 Task: Create a due date automation trigger when advanced on, 2 working days before a card is due add dates without a complete due date at 11:00 AM.
Action: Mouse moved to (1250, 97)
Screenshot: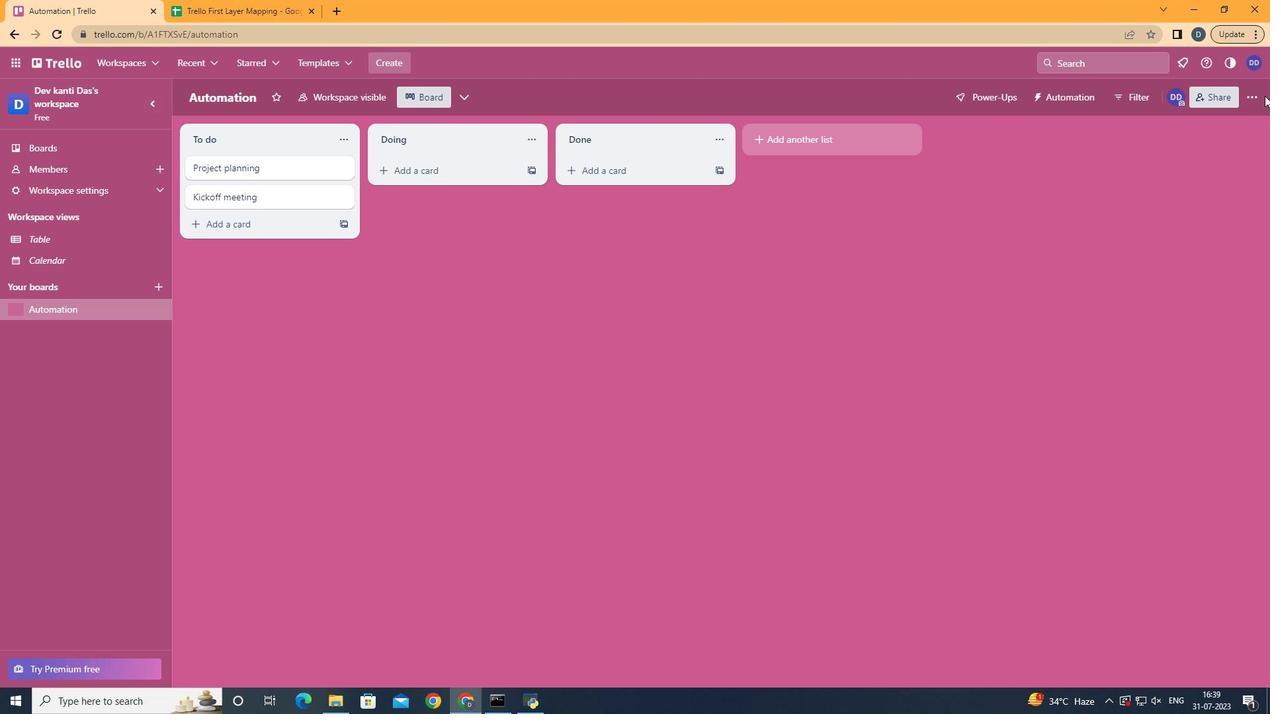 
Action: Mouse pressed left at (1250, 97)
Screenshot: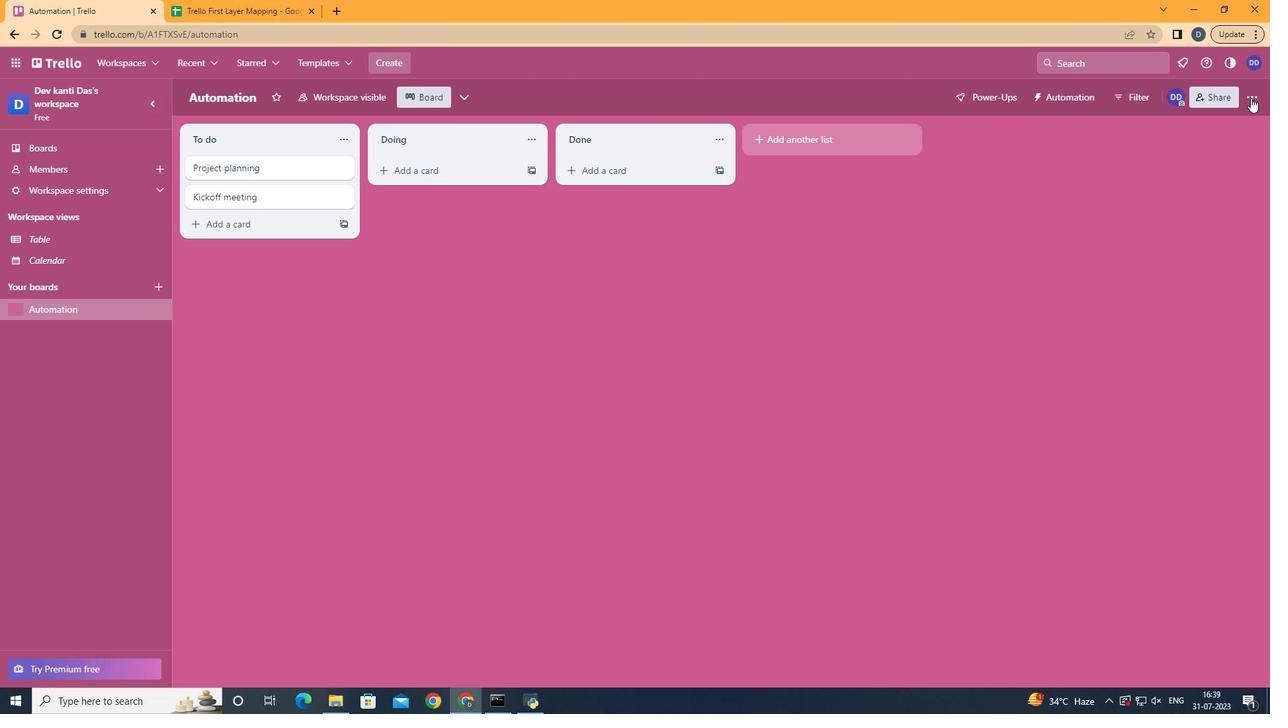 
Action: Mouse moved to (1154, 274)
Screenshot: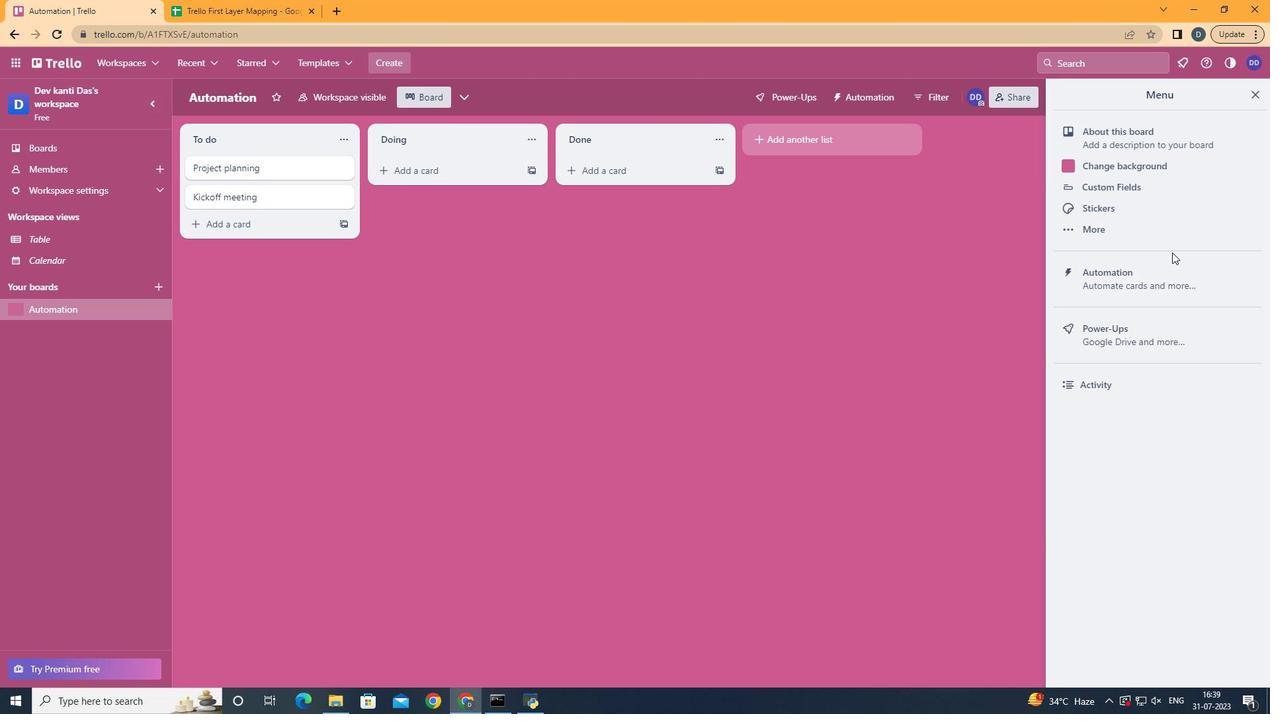 
Action: Mouse pressed left at (1154, 274)
Screenshot: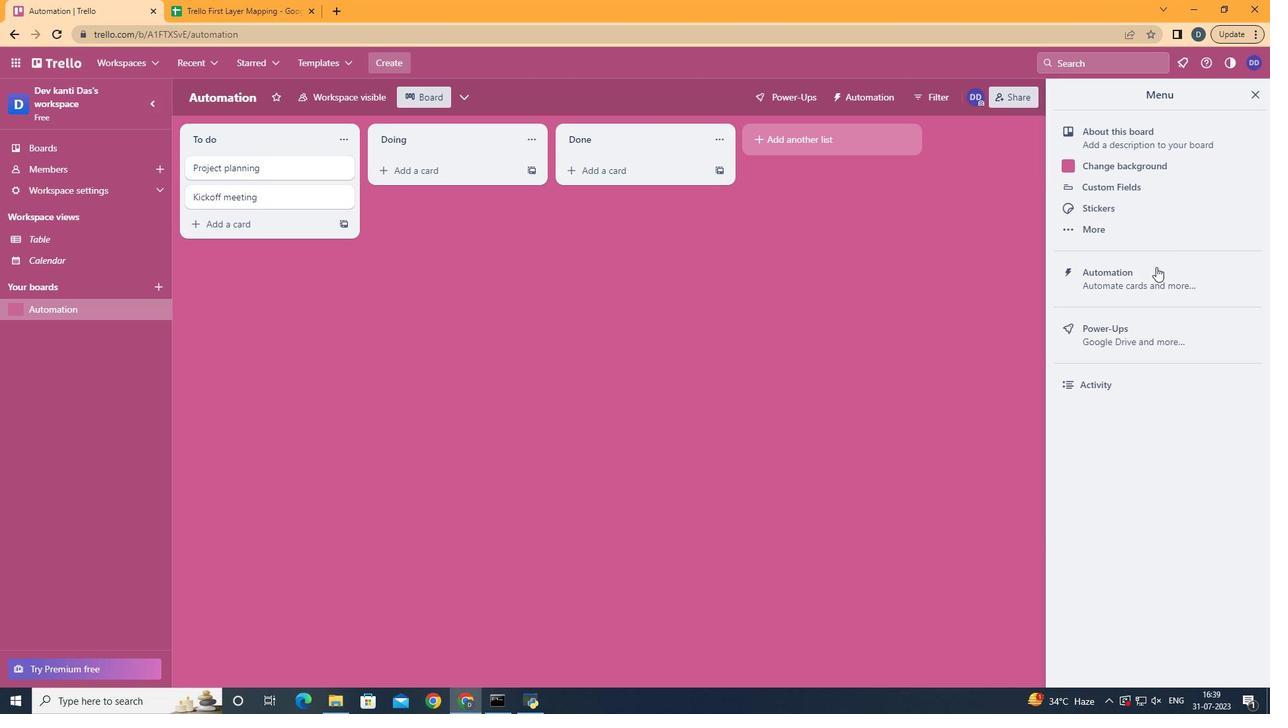 
Action: Mouse moved to (241, 262)
Screenshot: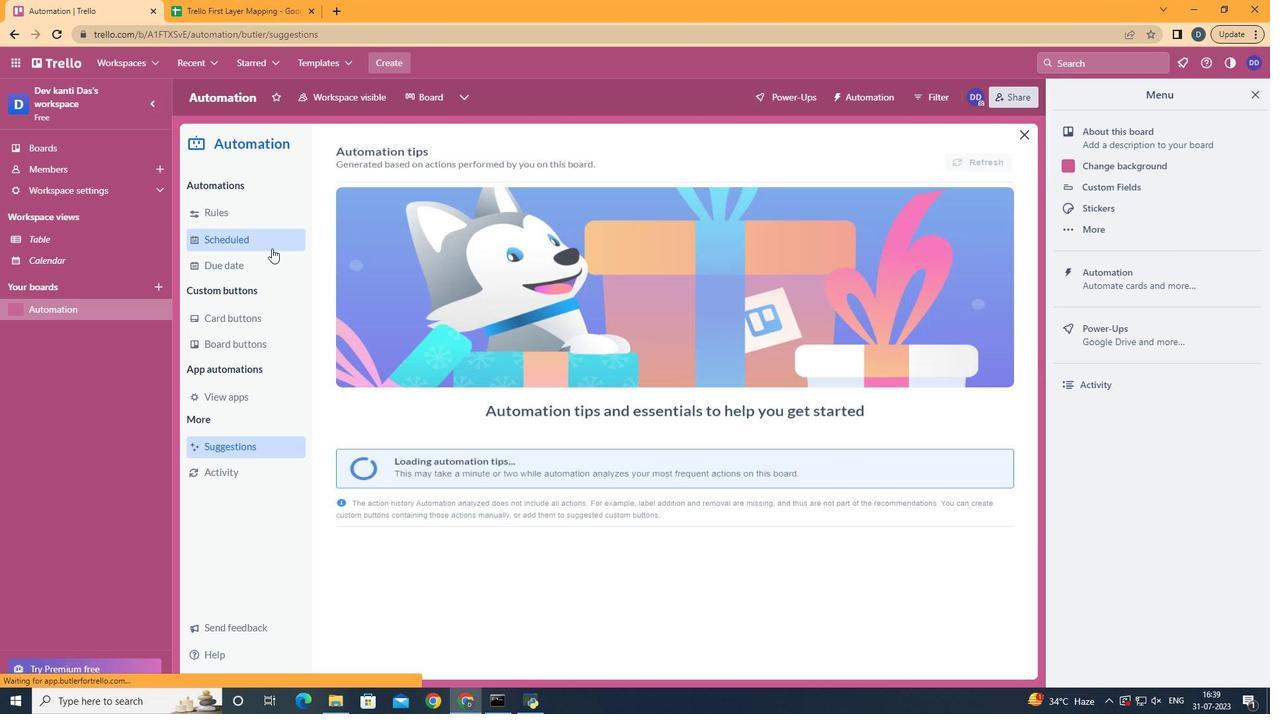 
Action: Mouse pressed left at (241, 262)
Screenshot: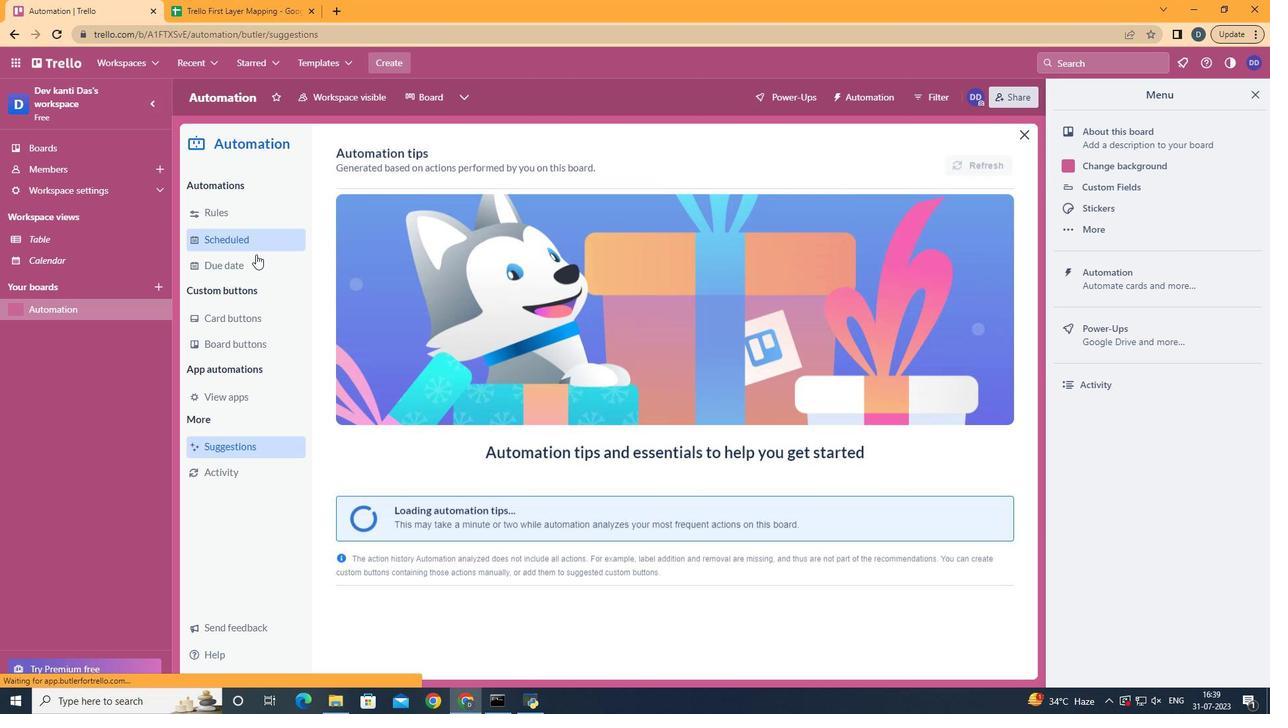 
Action: Mouse moved to (936, 151)
Screenshot: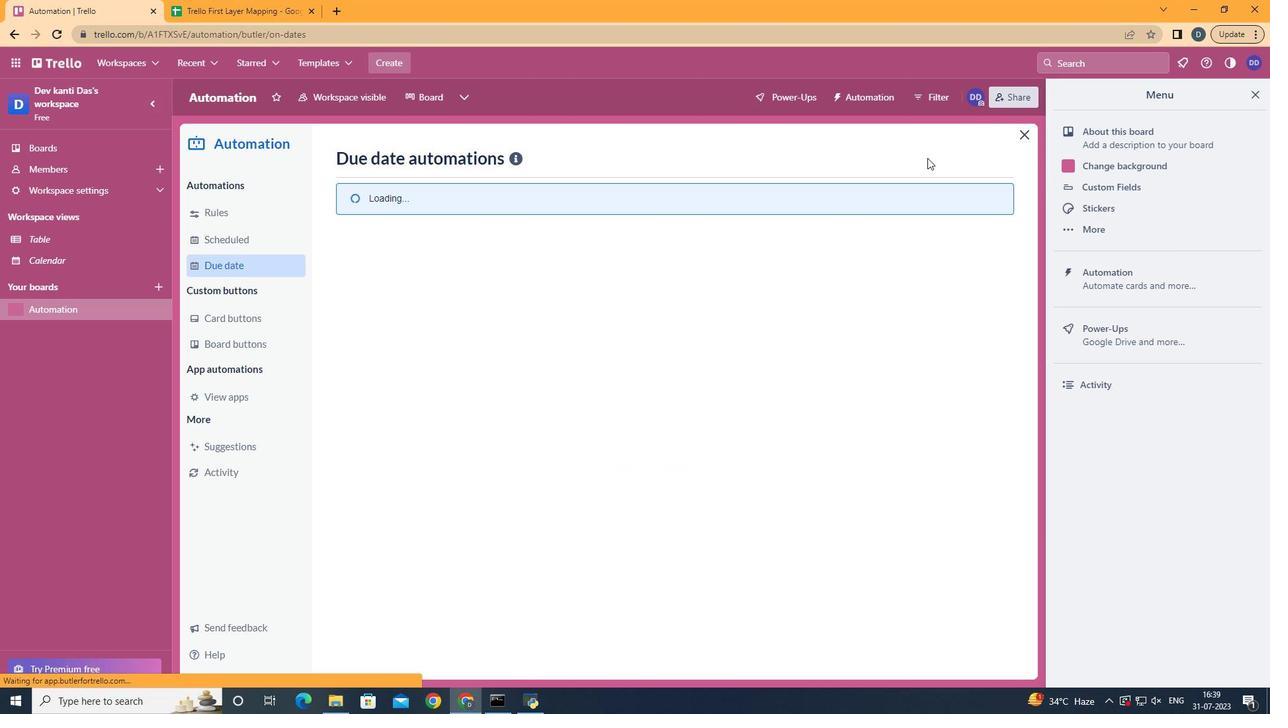 
Action: Mouse pressed left at (936, 151)
Screenshot: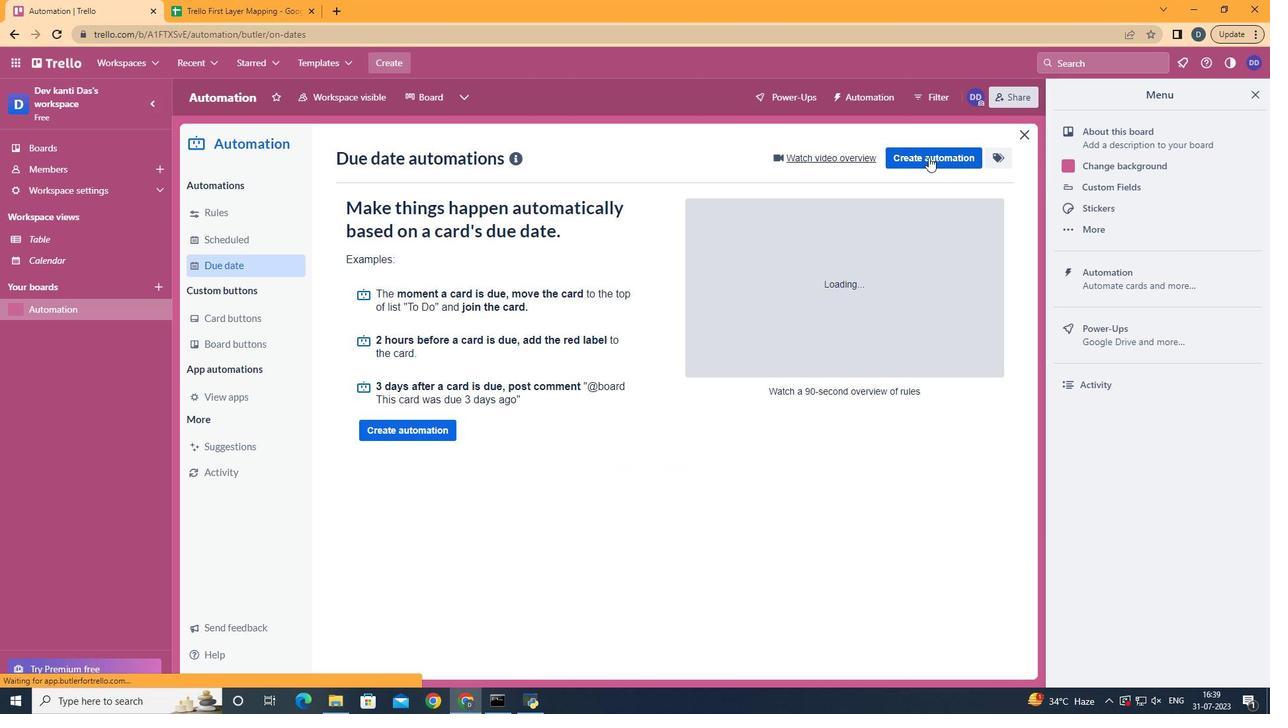 
Action: Mouse moved to (600, 275)
Screenshot: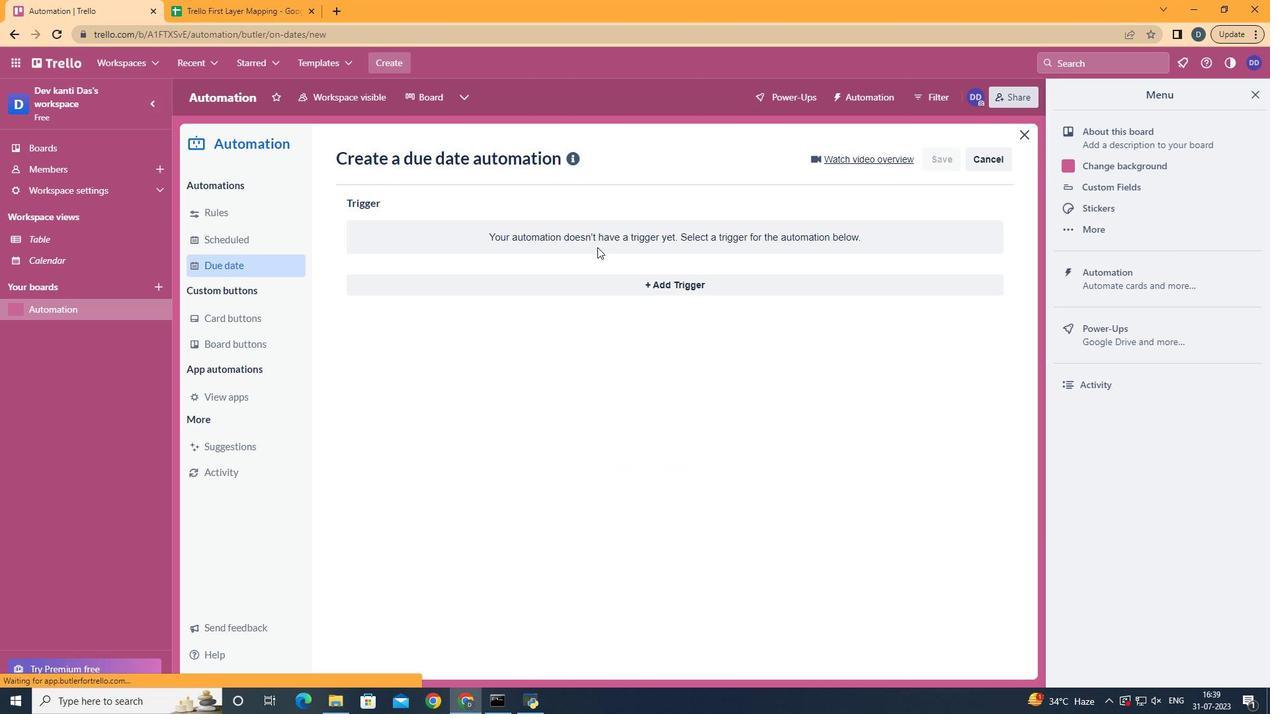 
Action: Mouse pressed left at (600, 275)
Screenshot: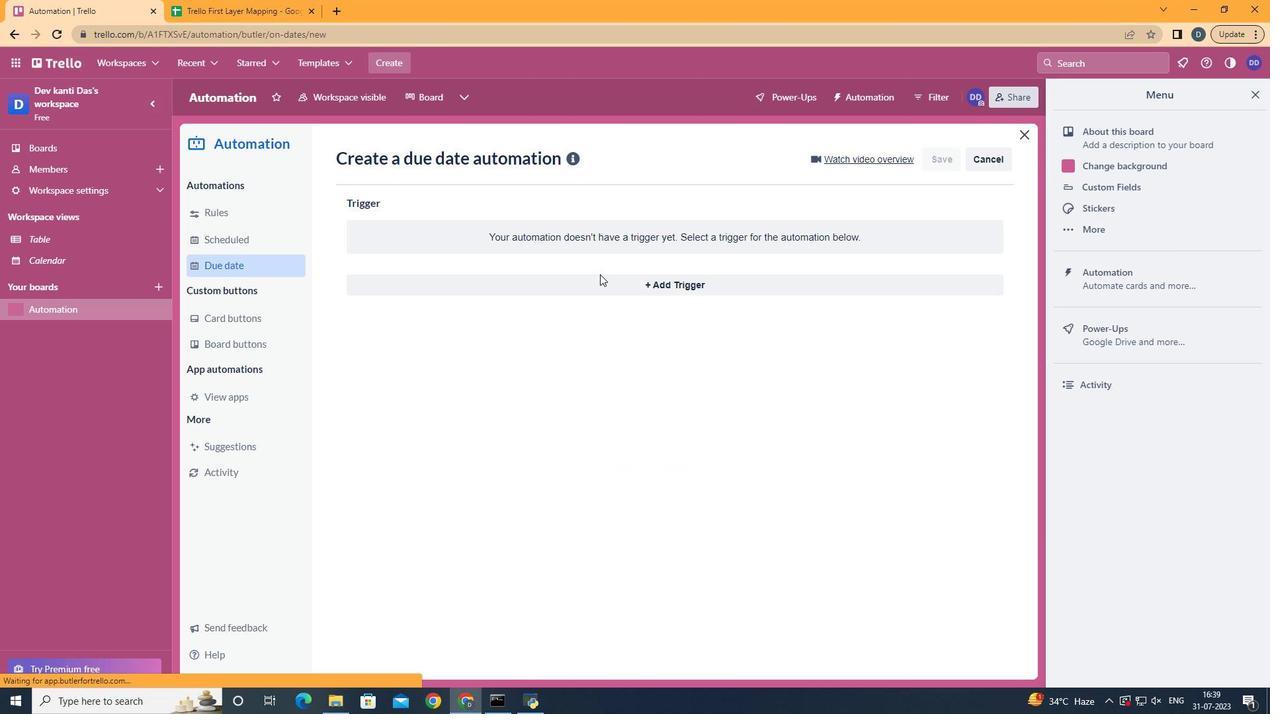 
Action: Mouse moved to (429, 532)
Screenshot: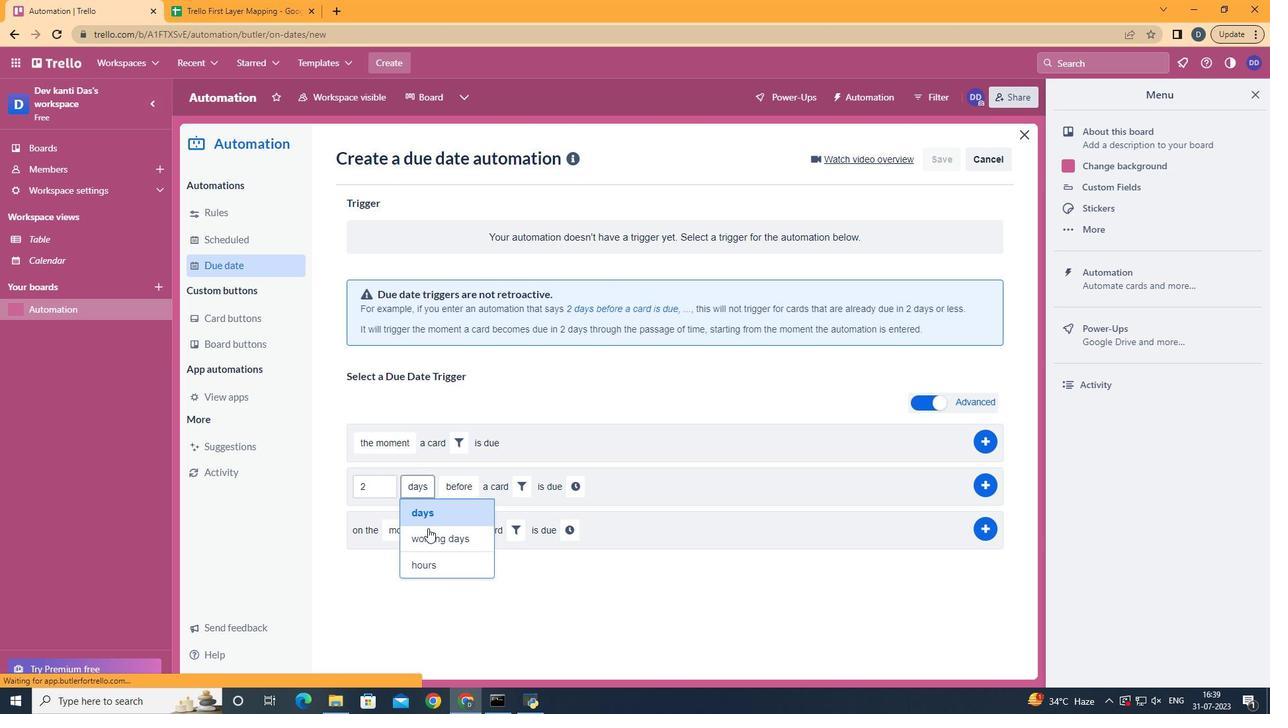 
Action: Mouse pressed left at (429, 532)
Screenshot: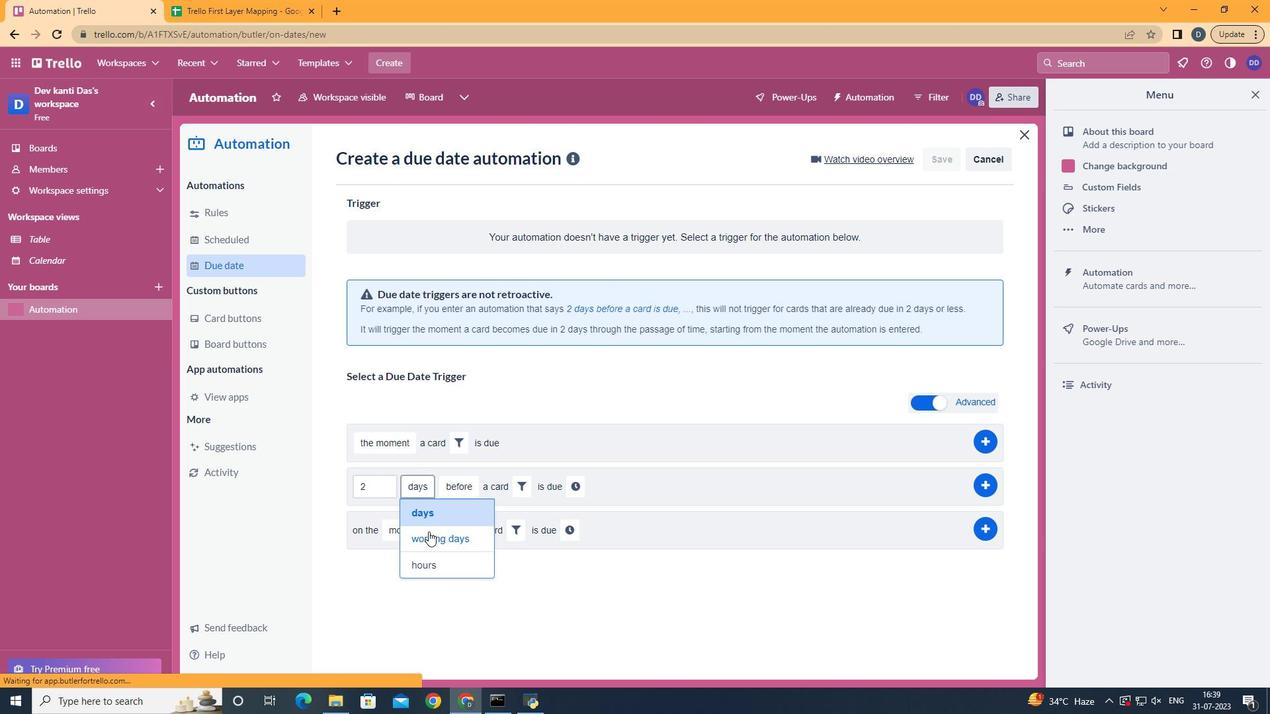 
Action: Mouse moved to (559, 479)
Screenshot: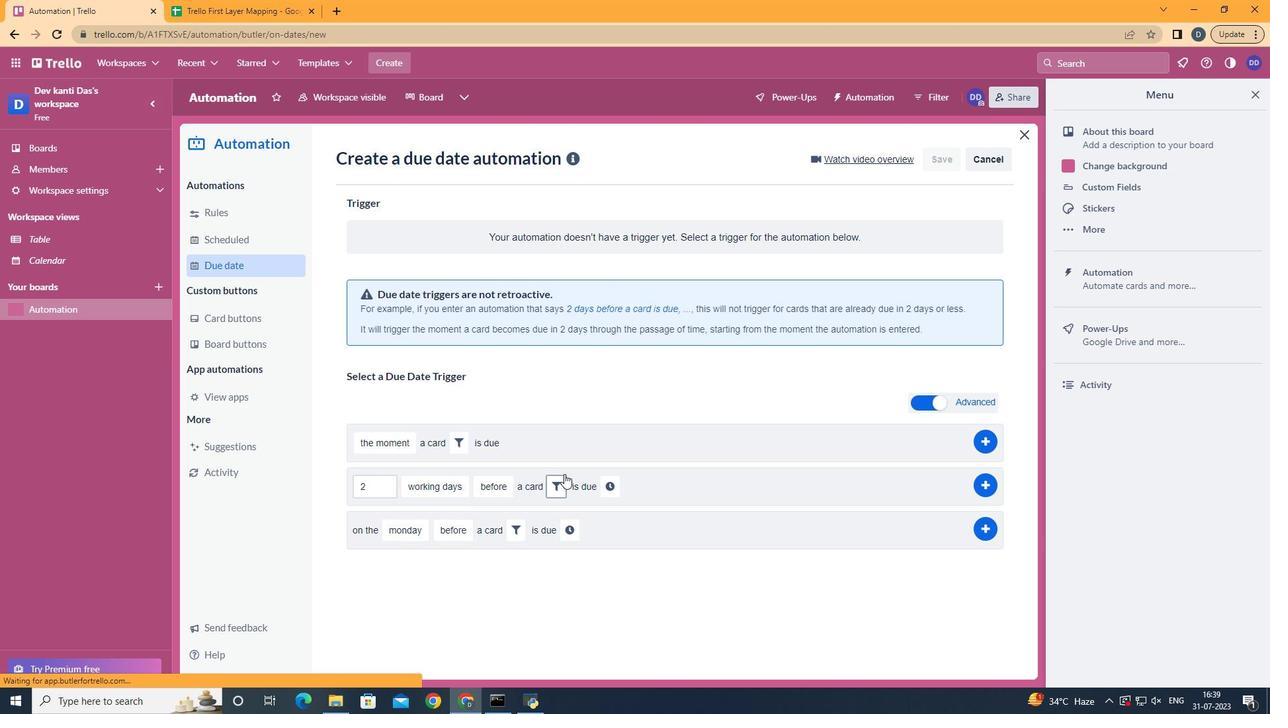 
Action: Mouse pressed left at (559, 479)
Screenshot: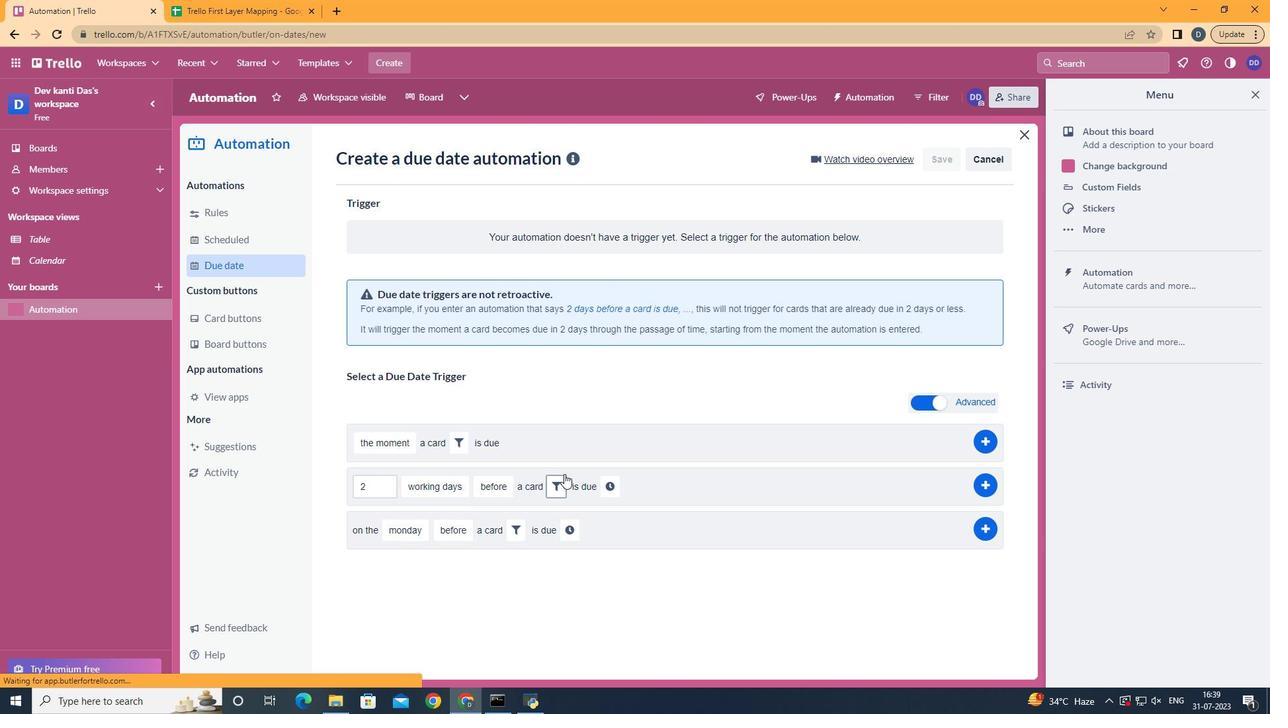 
Action: Mouse moved to (634, 527)
Screenshot: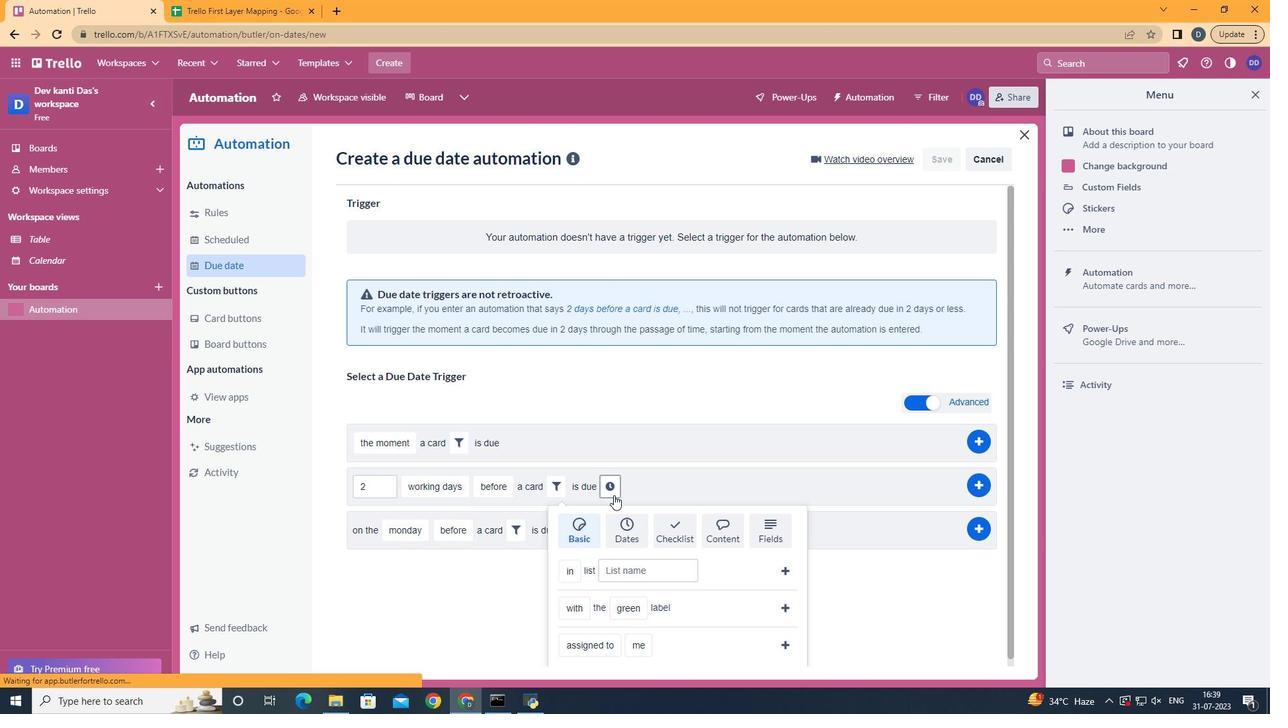 
Action: Mouse pressed left at (634, 527)
Screenshot: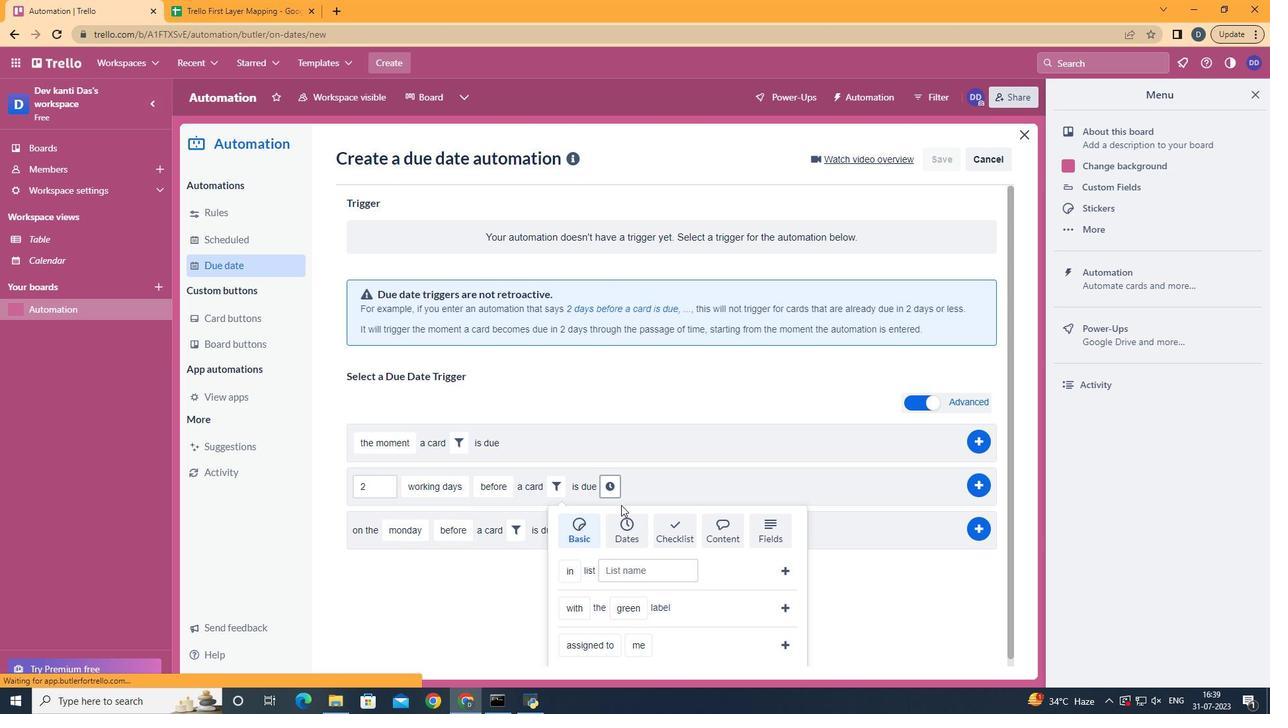 
Action: Mouse scrolled (634, 526) with delta (0, 0)
Screenshot: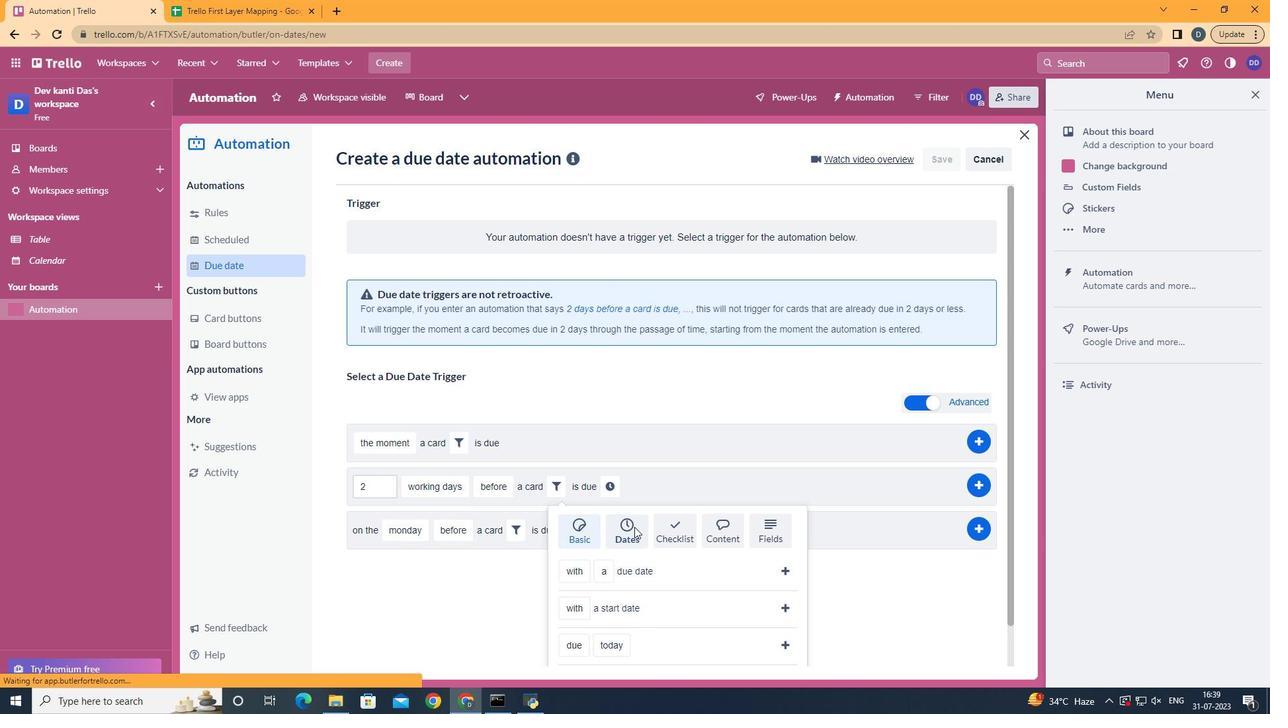 
Action: Mouse scrolled (634, 526) with delta (0, 0)
Screenshot: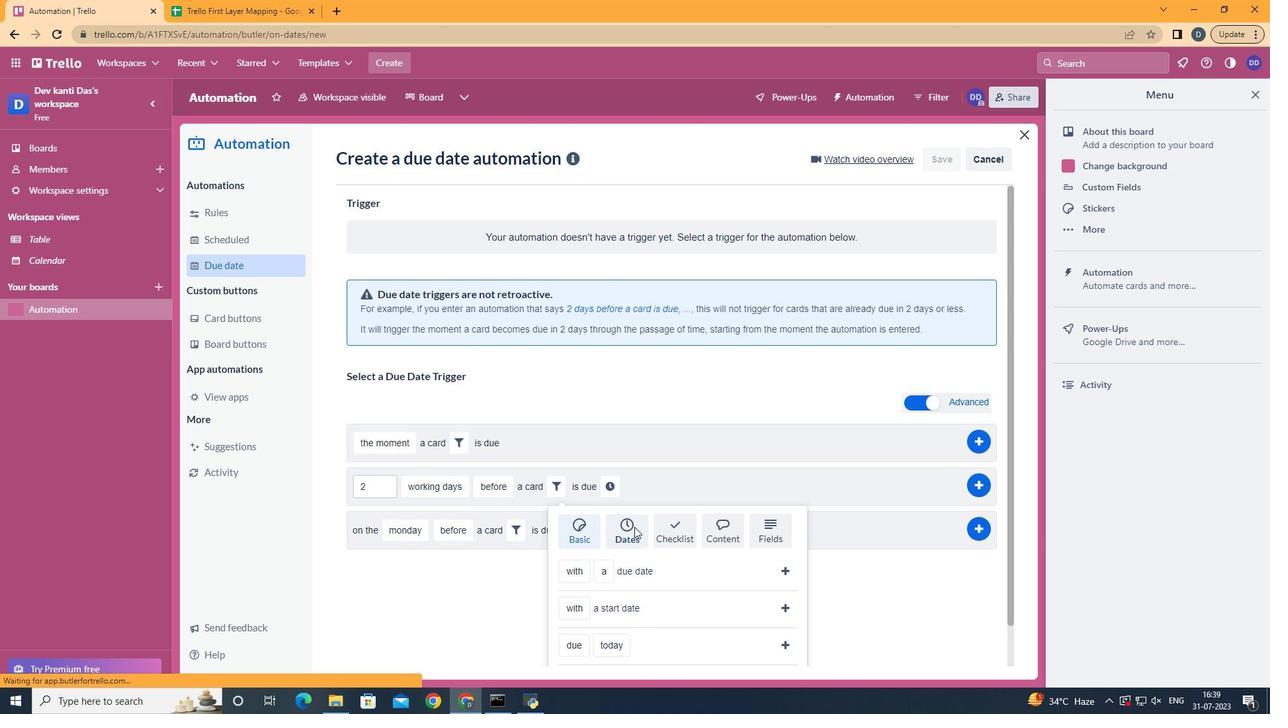 
Action: Mouse scrolled (634, 526) with delta (0, 0)
Screenshot: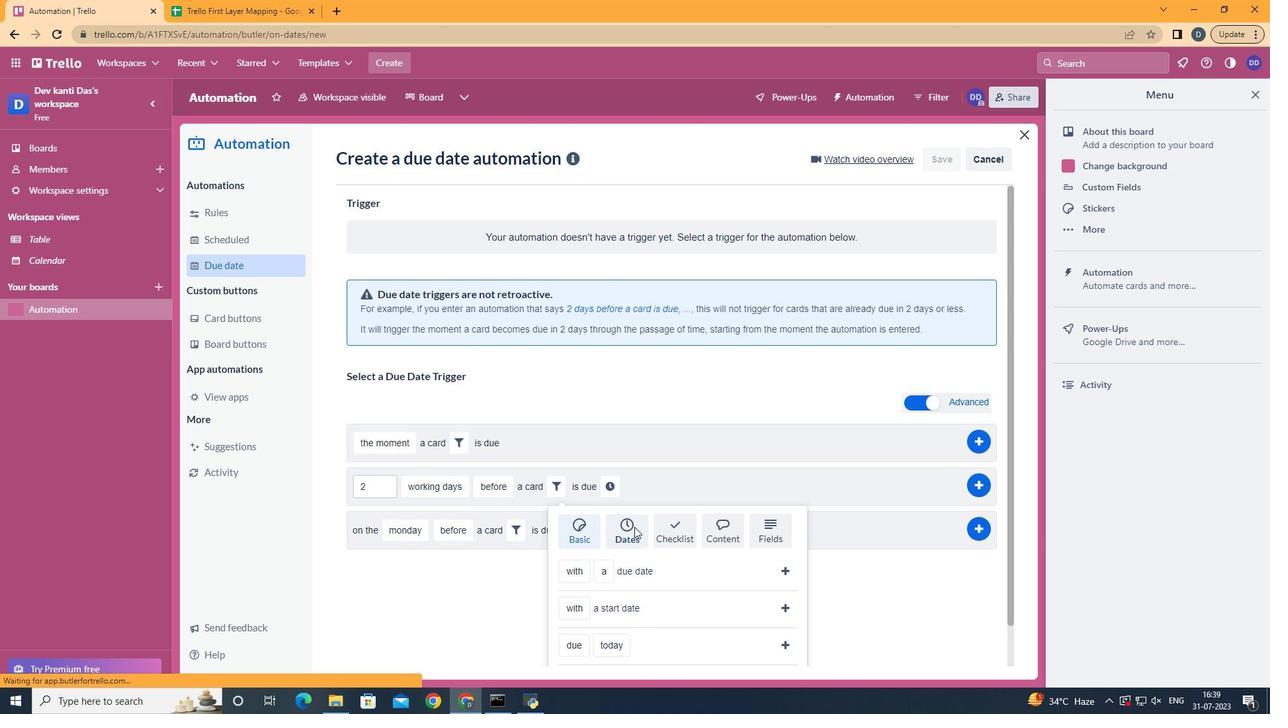 
Action: Mouse scrolled (634, 526) with delta (0, 0)
Screenshot: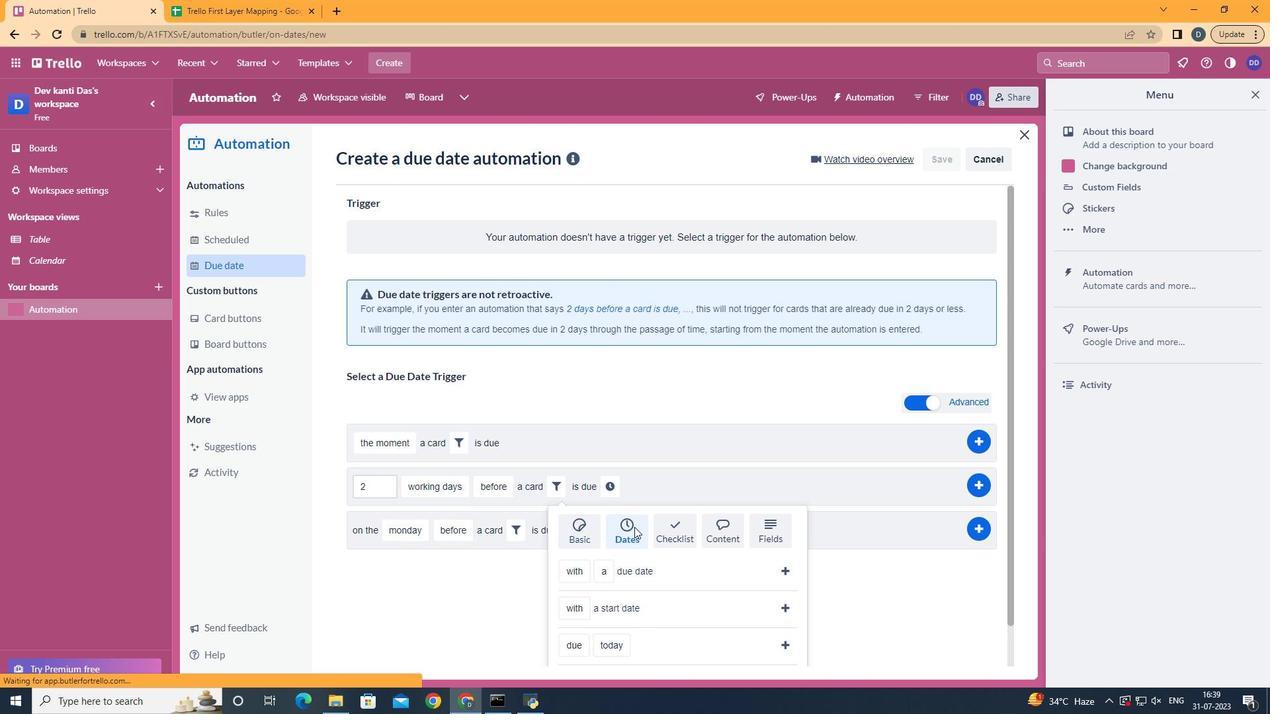 
Action: Mouse moved to (583, 588)
Screenshot: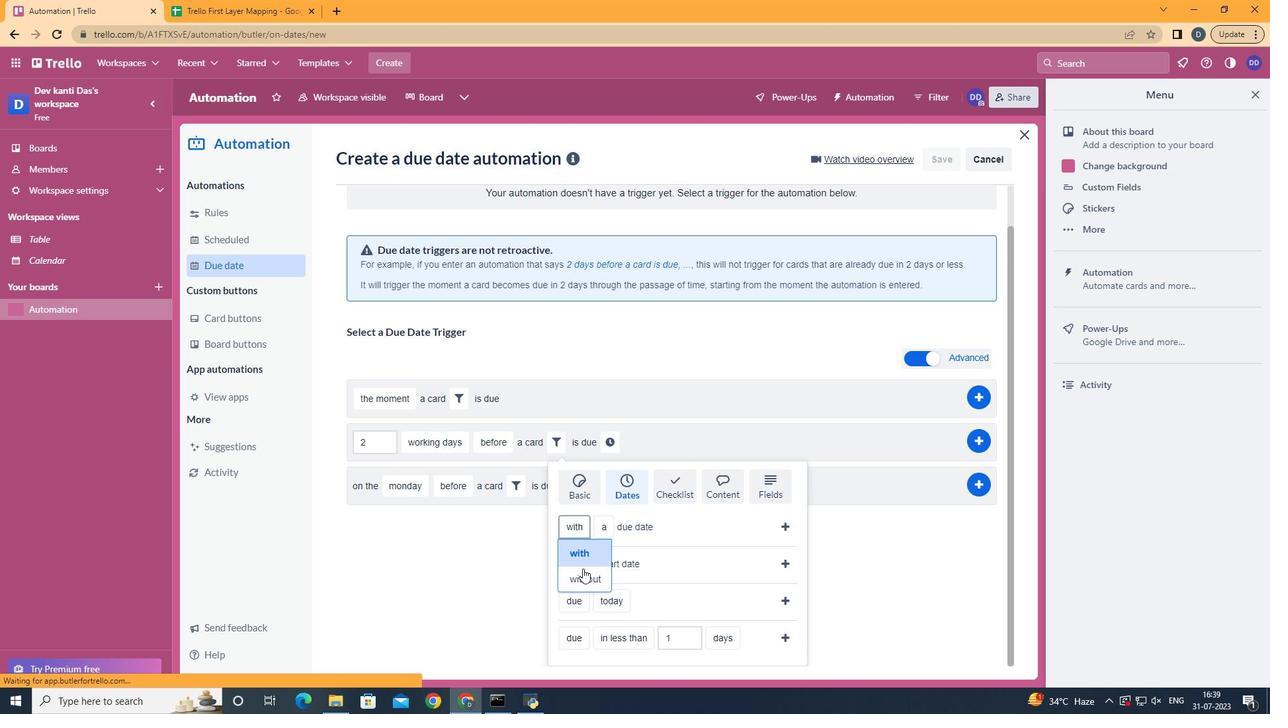 
Action: Mouse pressed left at (583, 588)
Screenshot: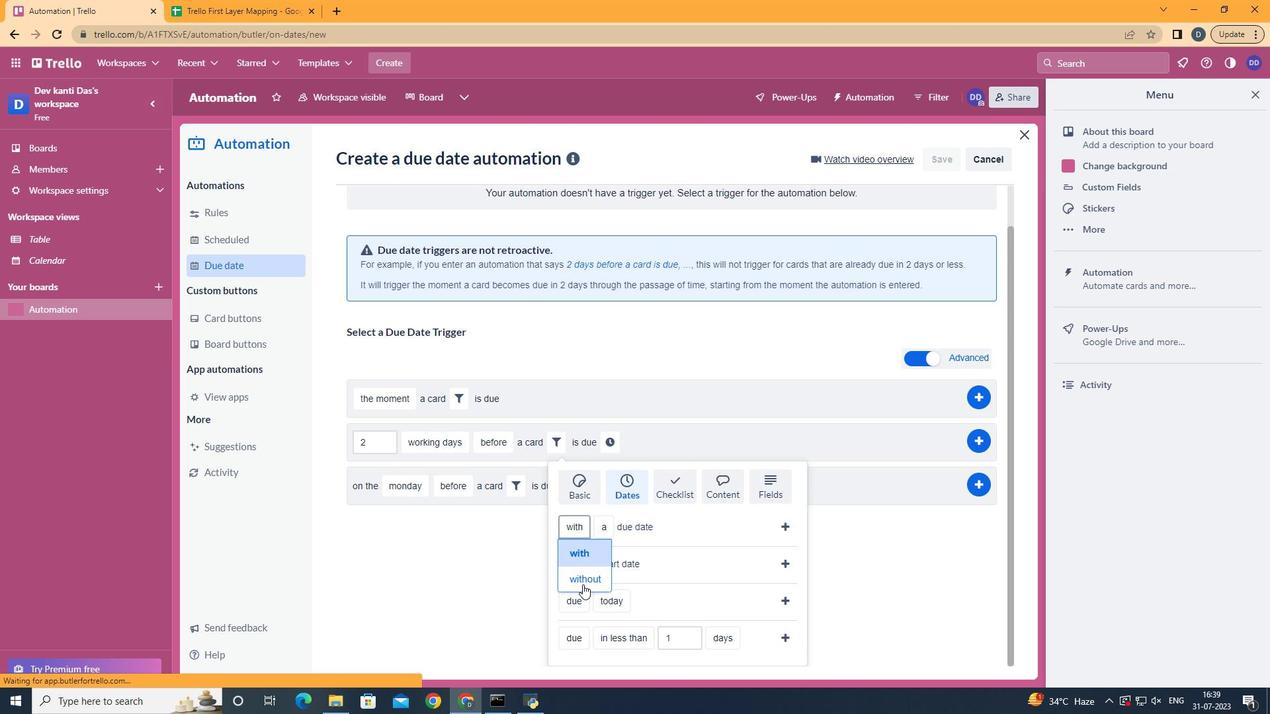 
Action: Mouse moved to (633, 582)
Screenshot: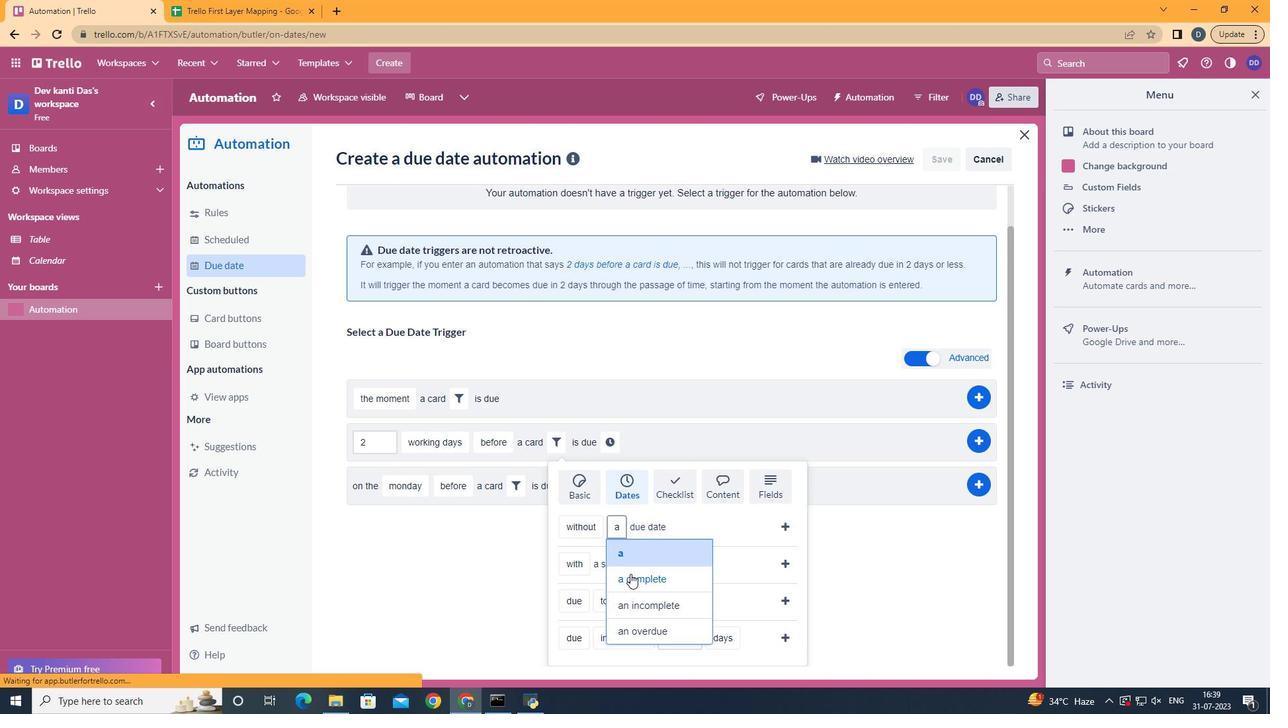 
Action: Mouse pressed left at (633, 582)
Screenshot: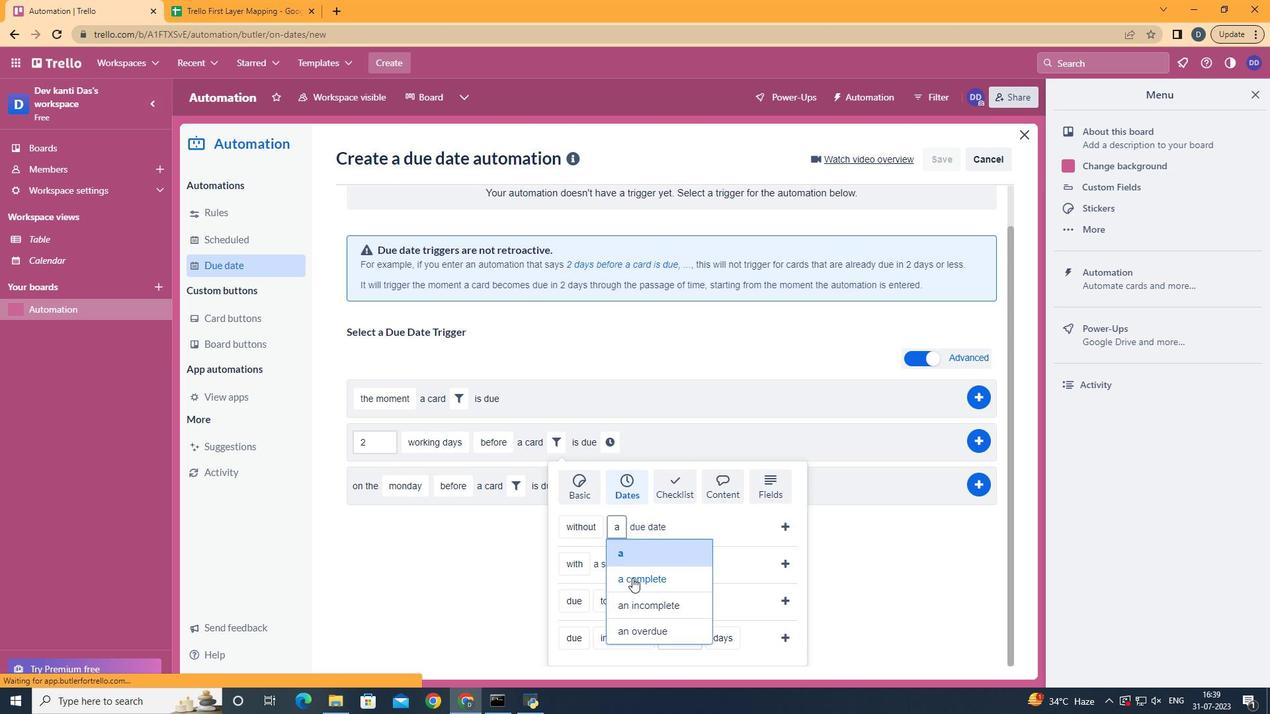
Action: Mouse moved to (790, 531)
Screenshot: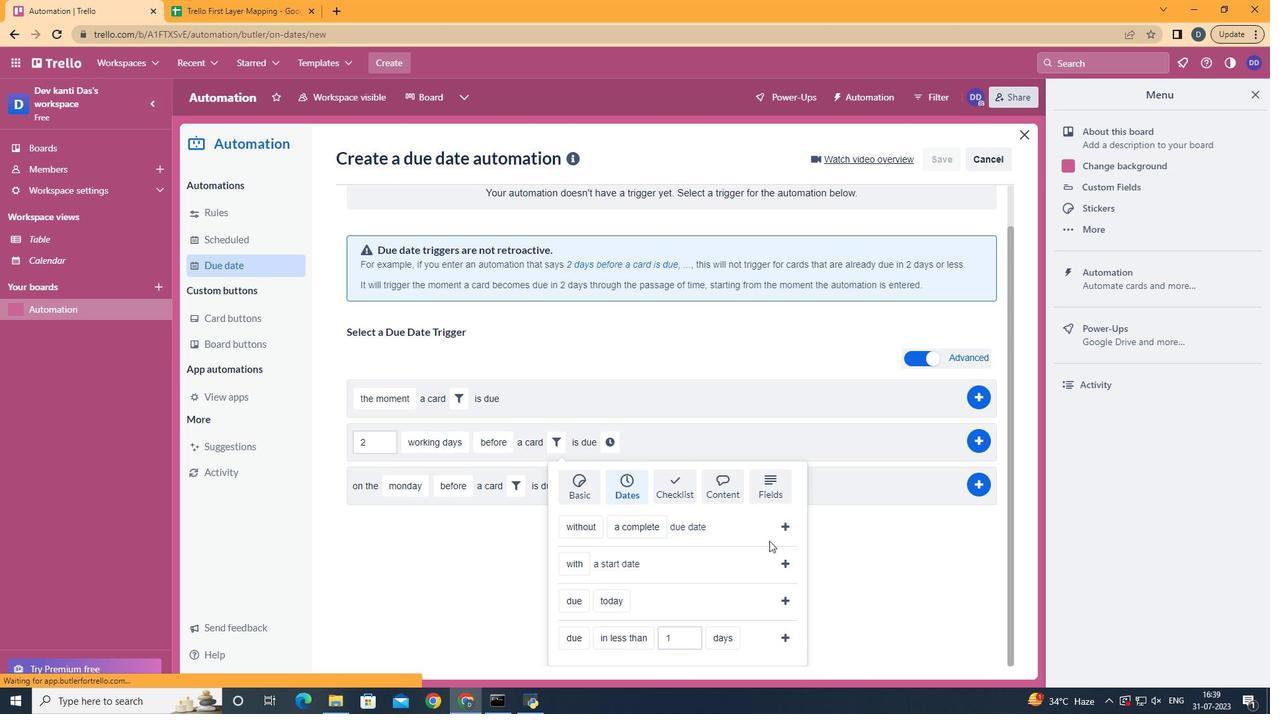 
Action: Mouse pressed left at (790, 531)
Screenshot: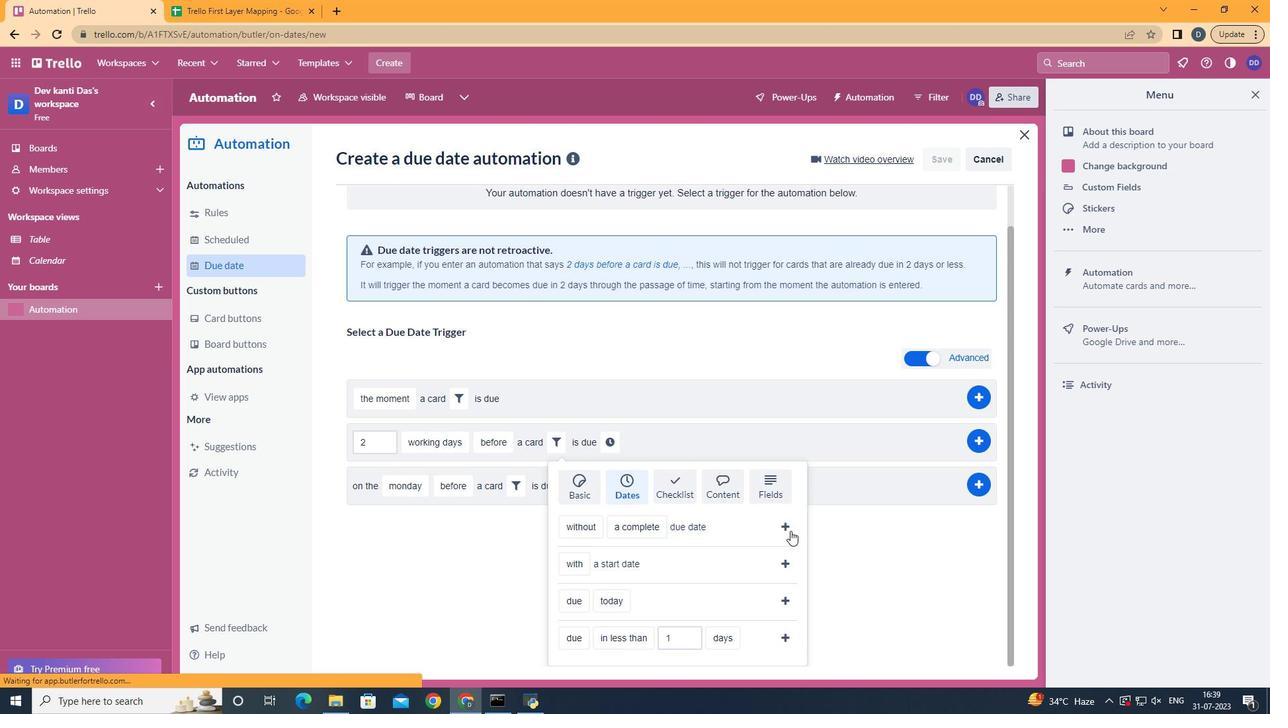 
Action: Mouse moved to (760, 478)
Screenshot: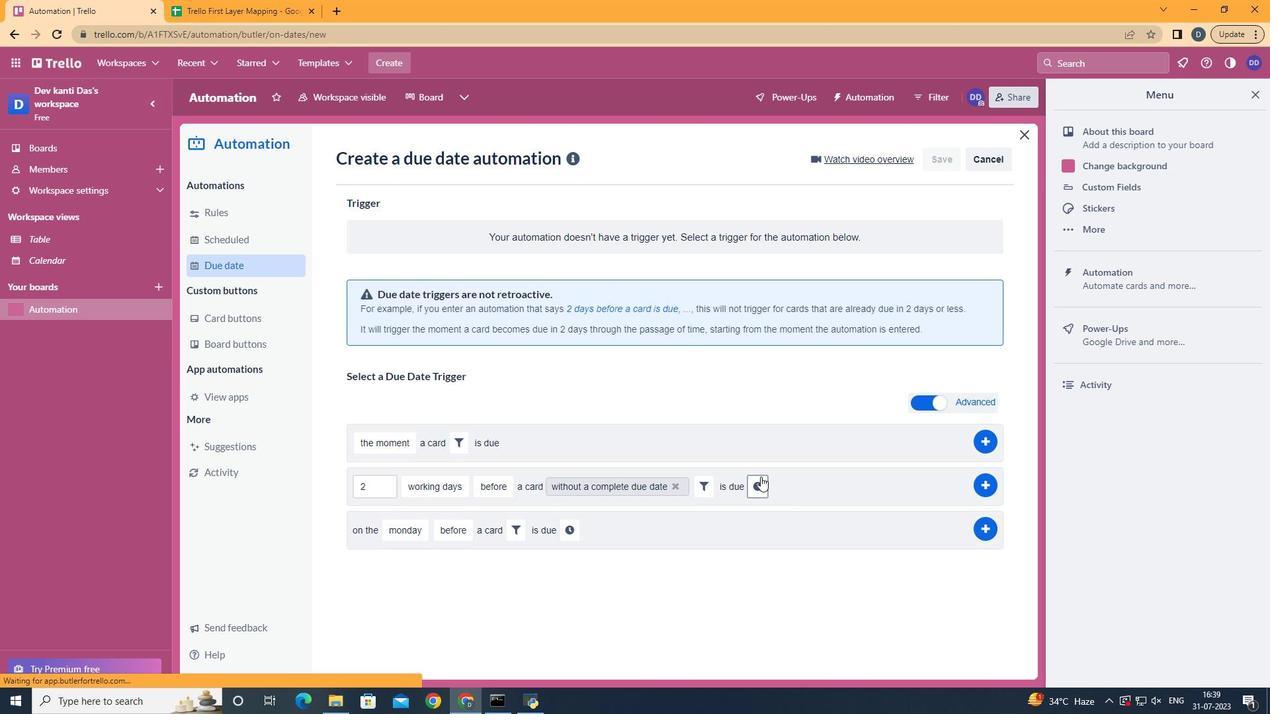 
Action: Mouse pressed left at (760, 478)
Screenshot: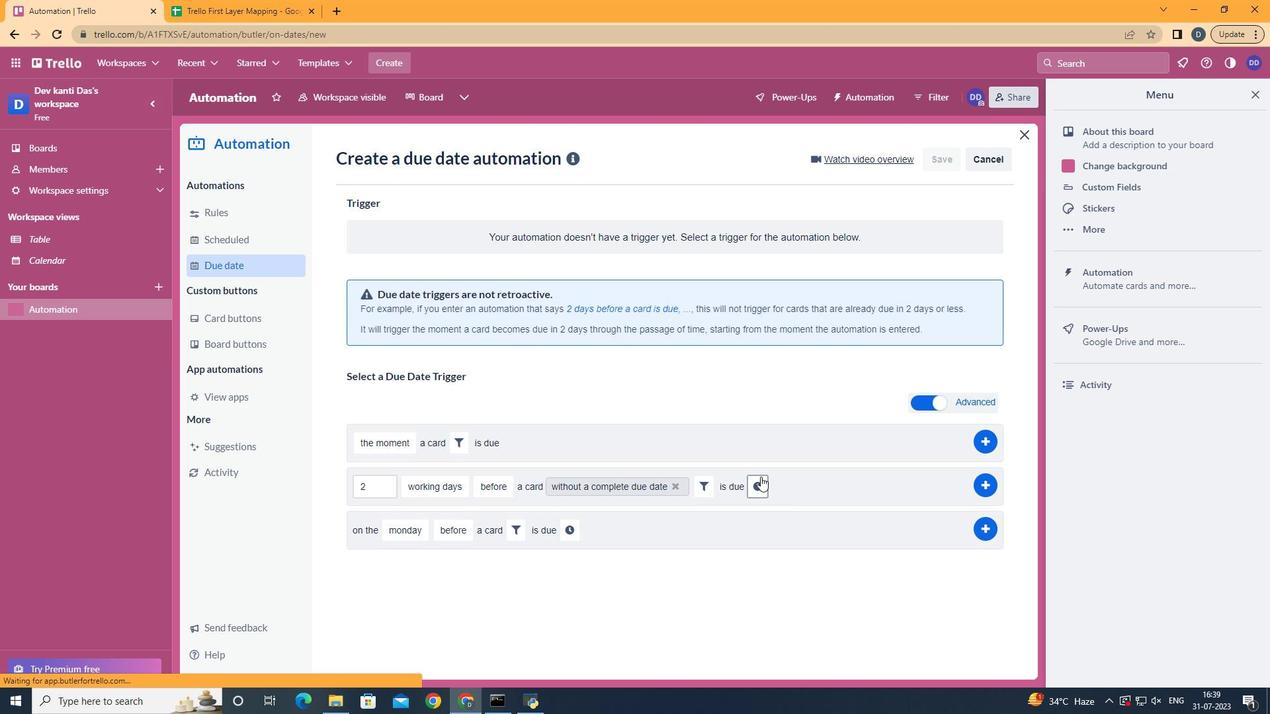 
Action: Mouse moved to (782, 488)
Screenshot: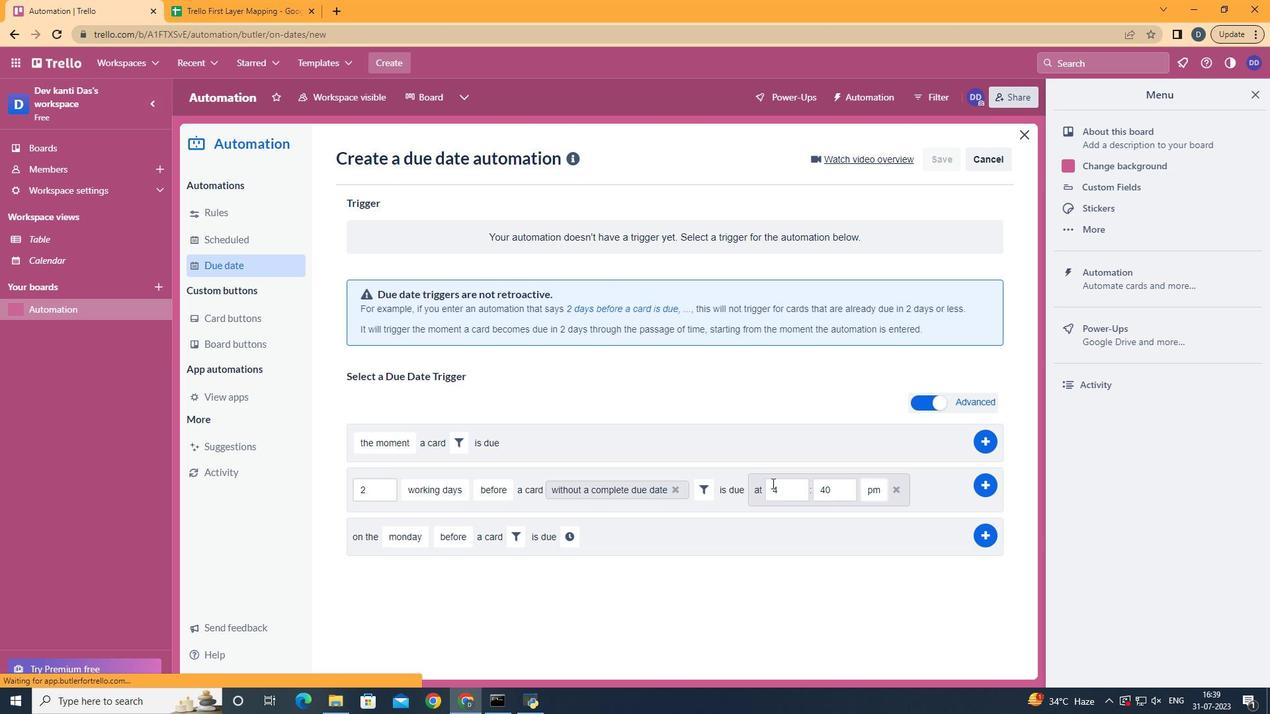 
Action: Mouse pressed left at (782, 488)
Screenshot: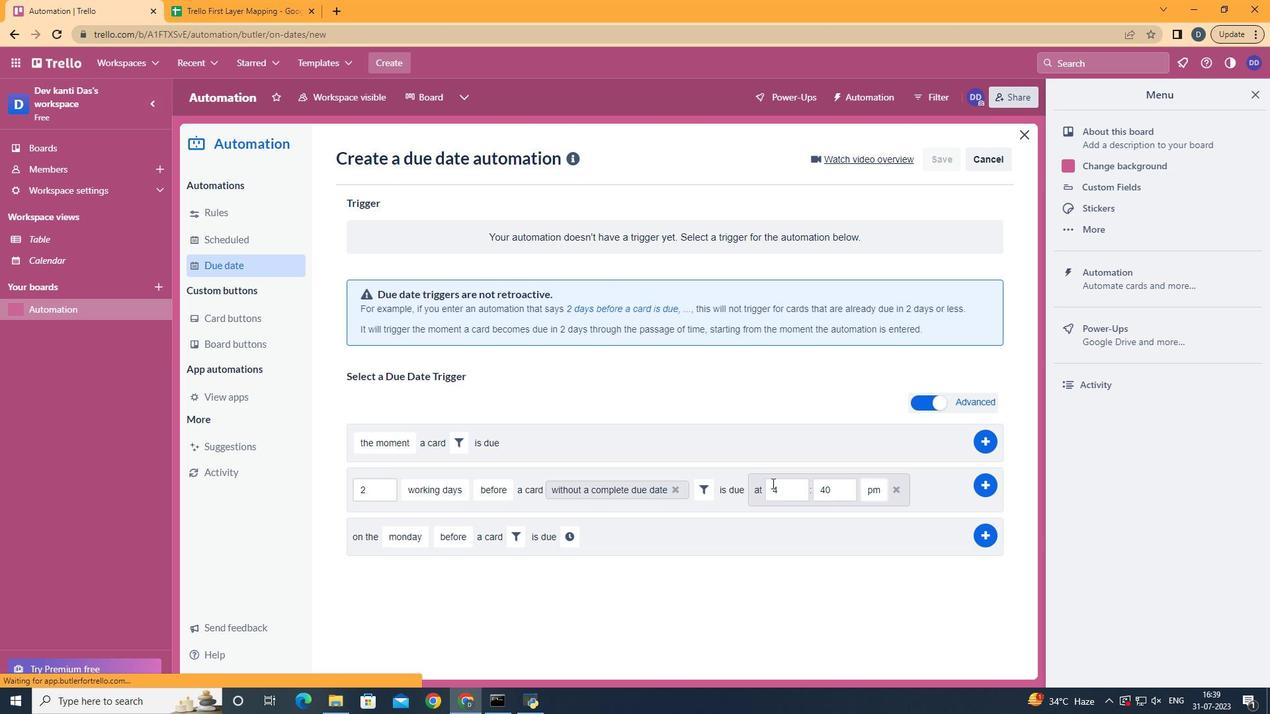
Action: Key pressed <Key.backspace>11
Screenshot: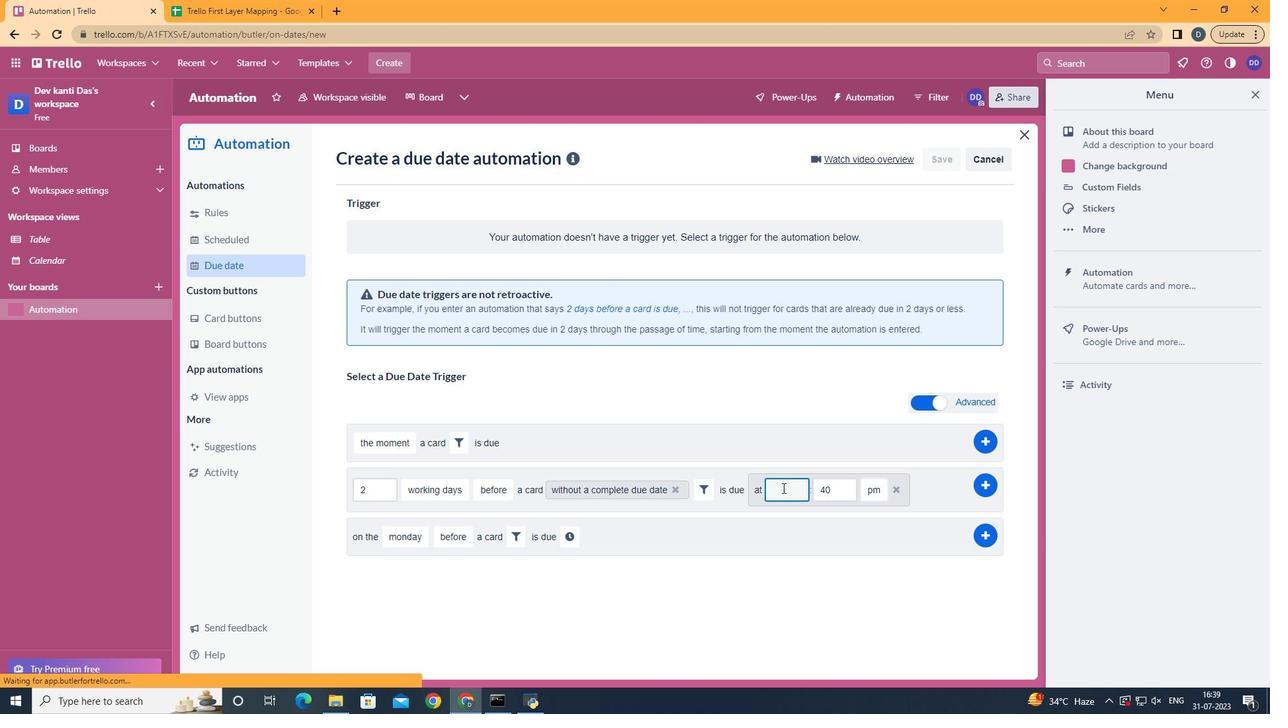 
Action: Mouse moved to (841, 487)
Screenshot: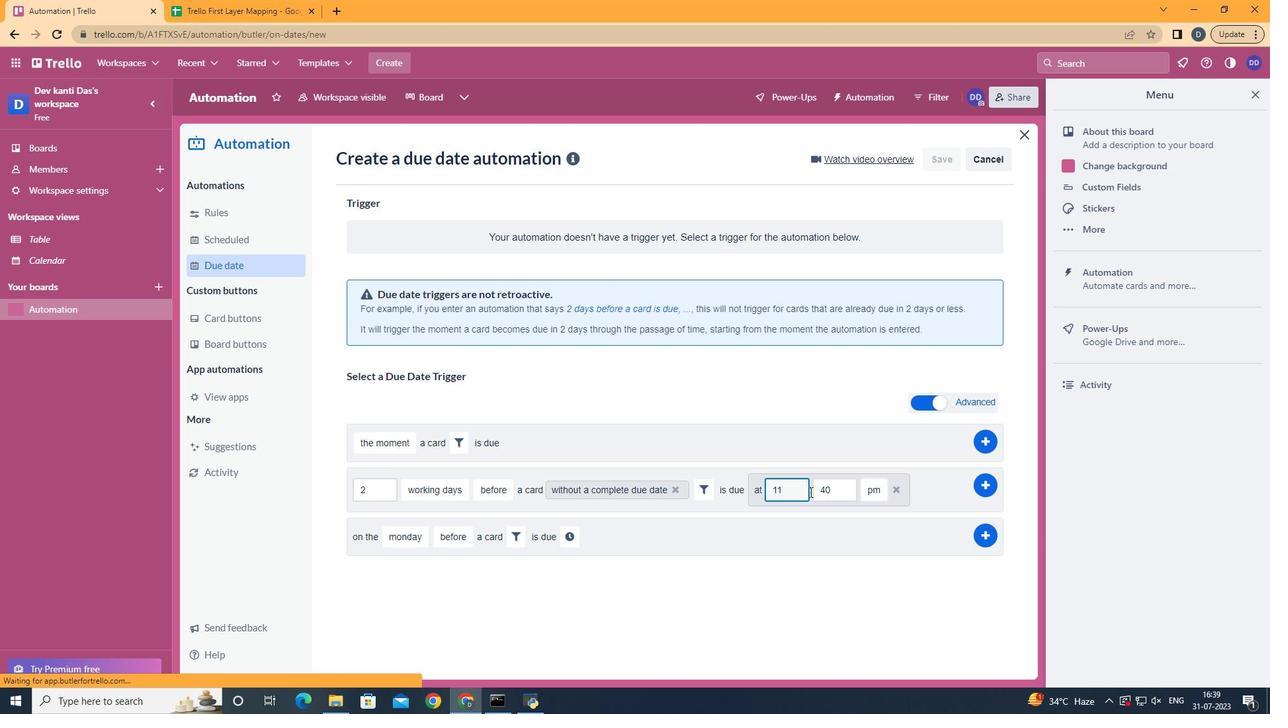 
Action: Mouse pressed left at (841, 487)
Screenshot: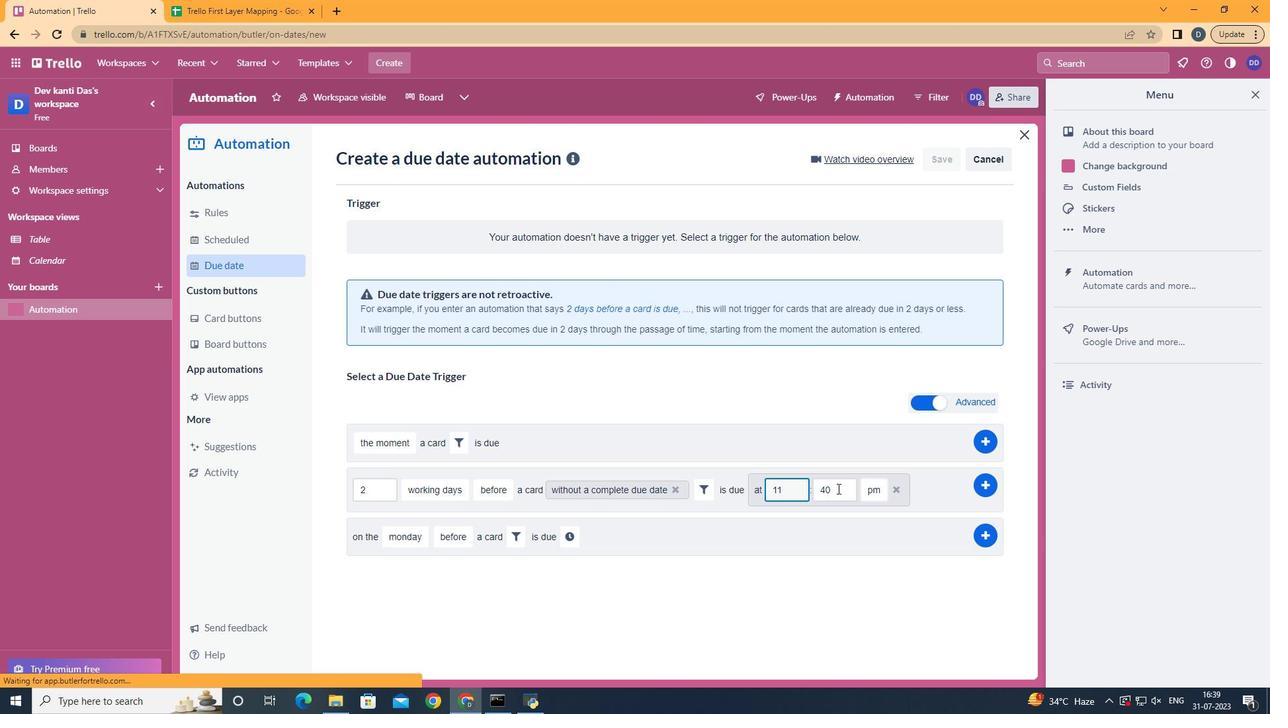 
Action: Key pressed <Key.backspace><Key.backspace>00
Screenshot: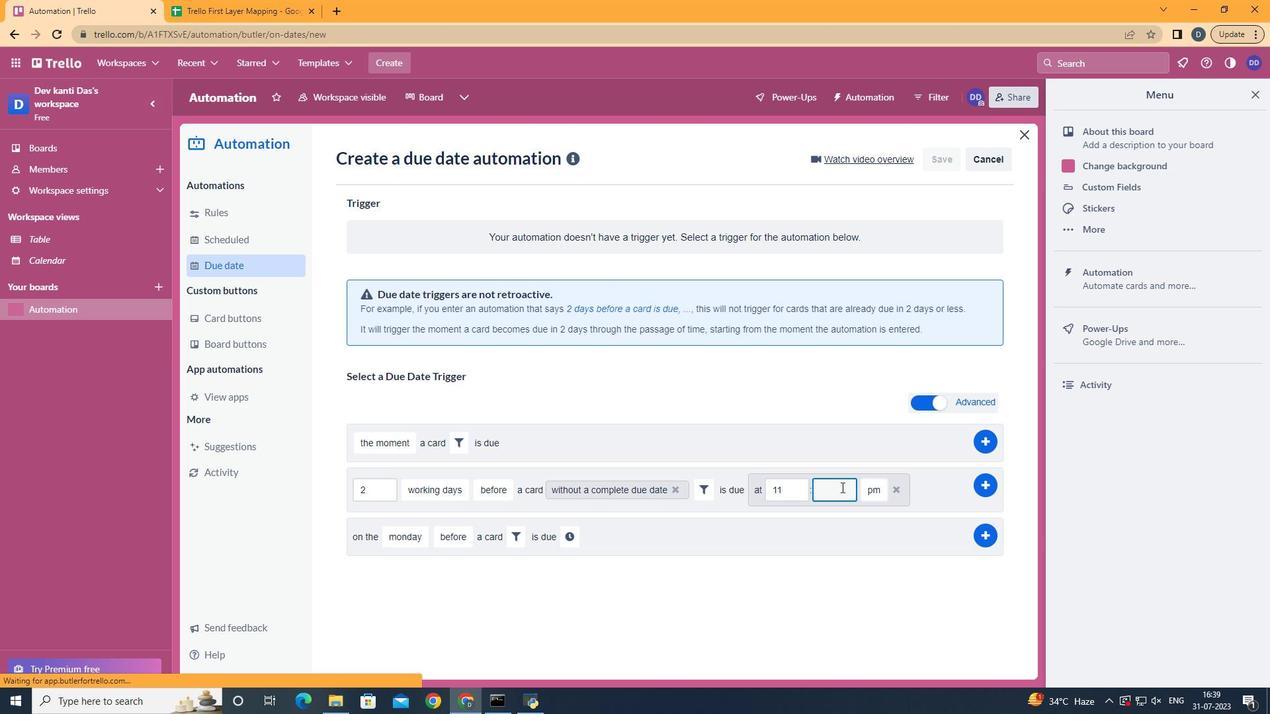 
Action: Mouse moved to (876, 520)
Screenshot: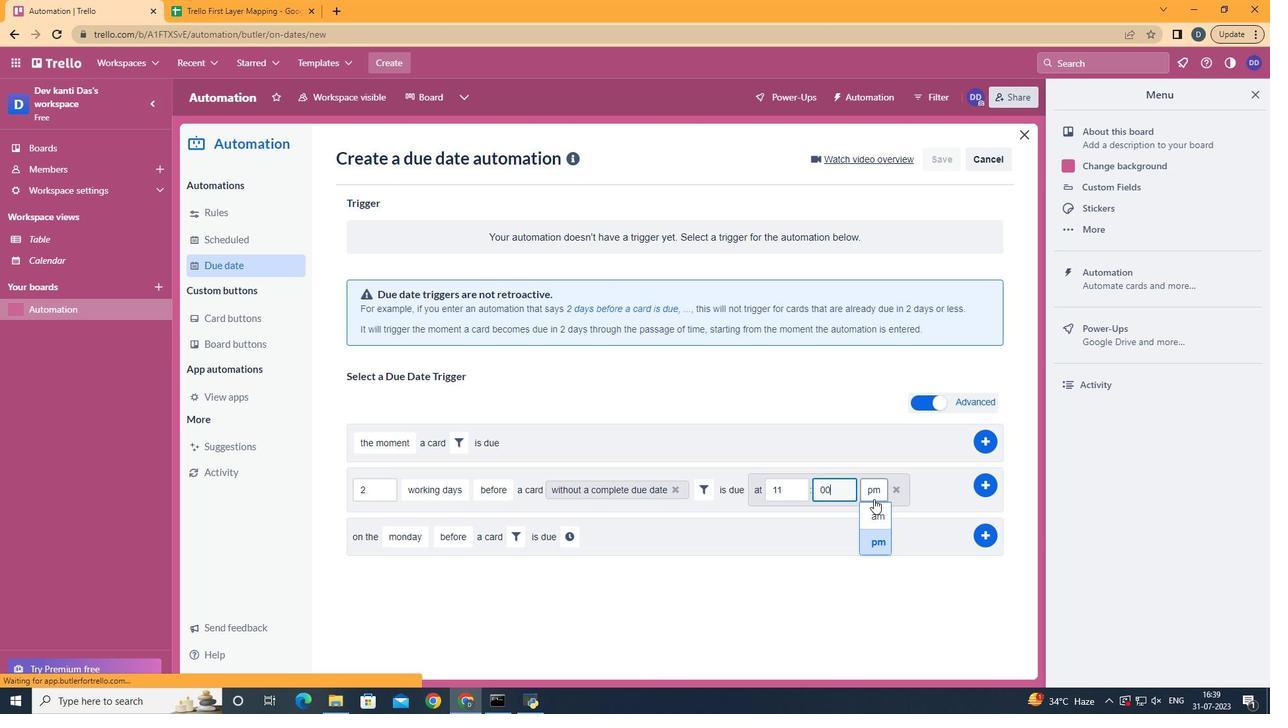 
Action: Mouse pressed left at (876, 520)
Screenshot: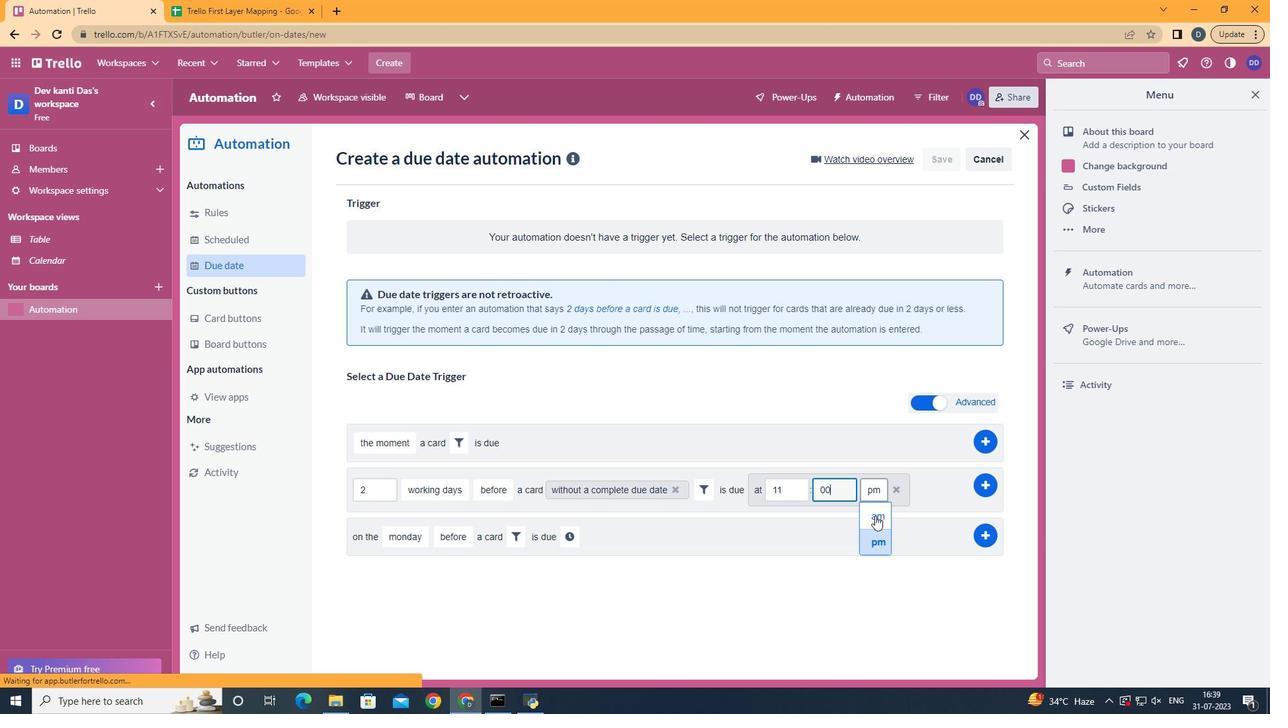 
Action: Mouse moved to (987, 485)
Screenshot: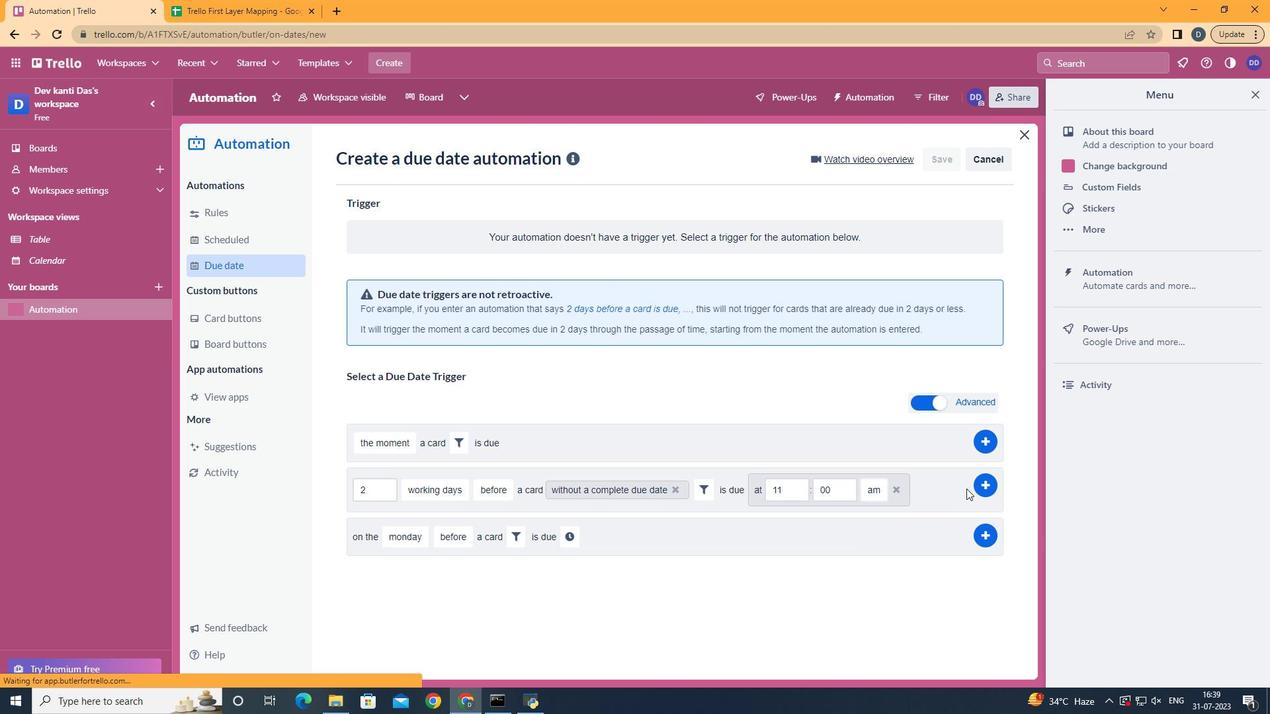 
Action: Mouse pressed left at (987, 485)
Screenshot: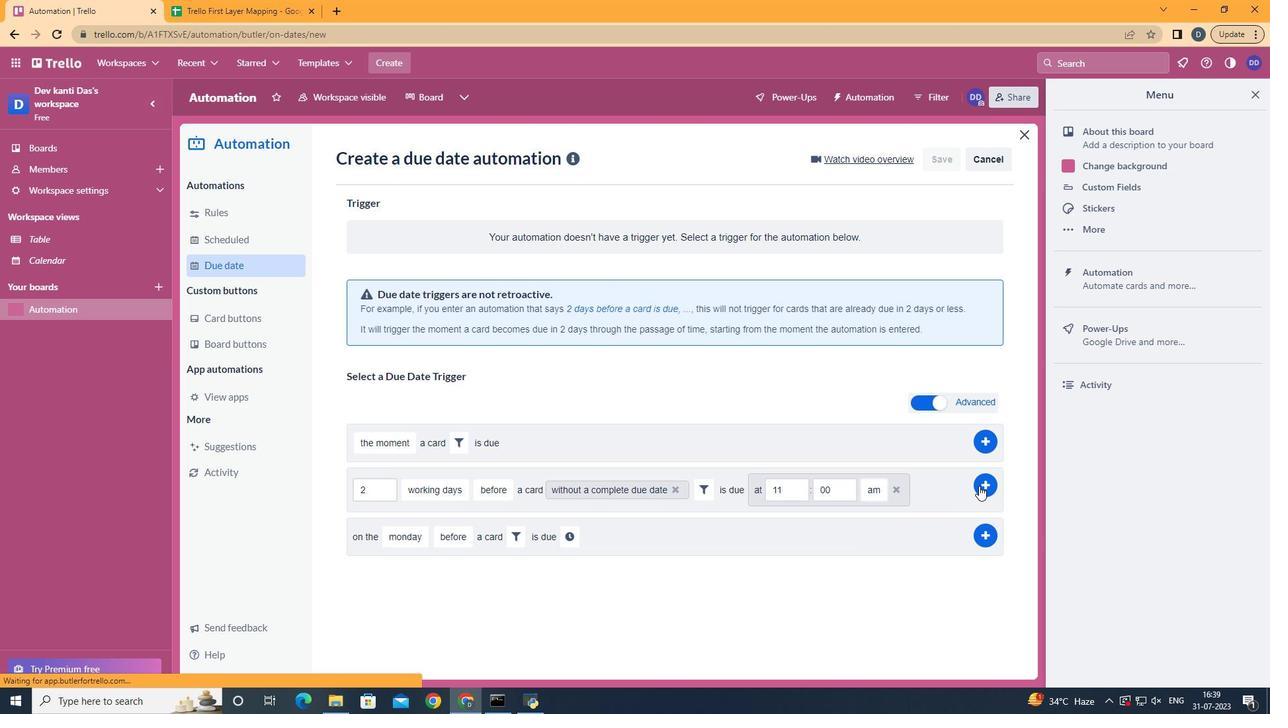 
Action: Mouse moved to (706, 270)
Screenshot: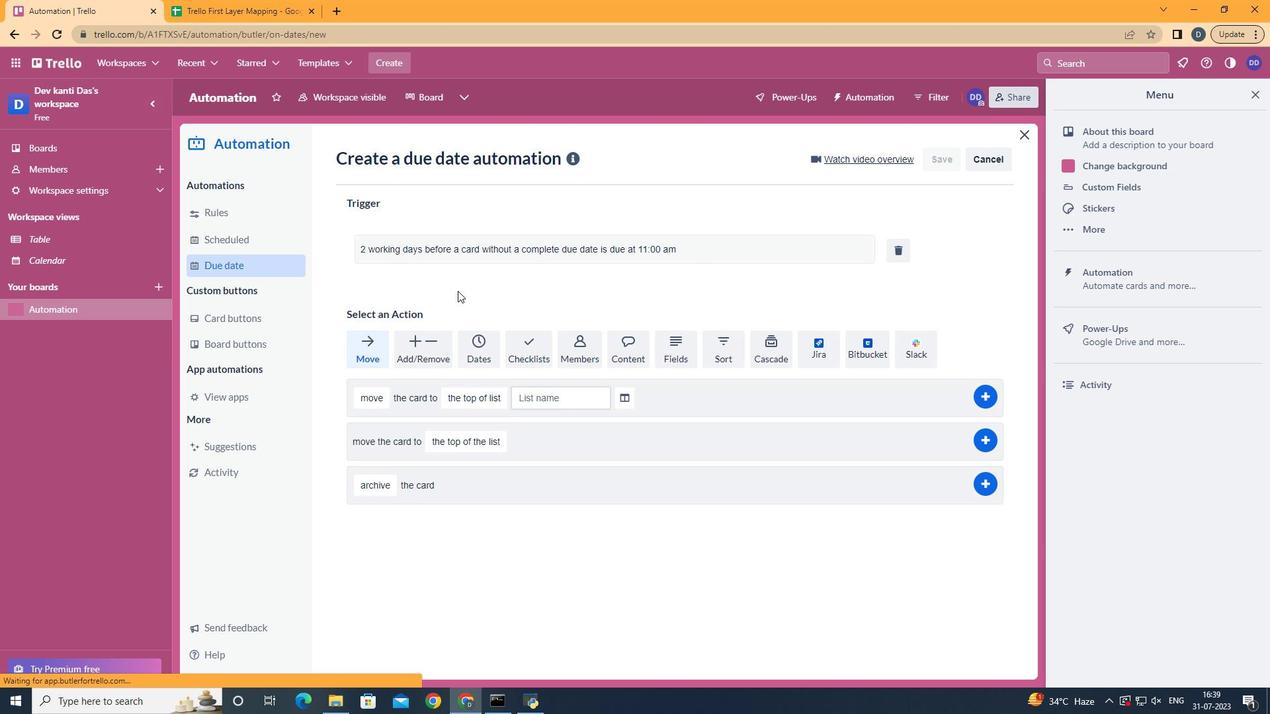 
